 Task: Create a task  Search results not returning expected results , assign it to team member softage.10@softage.net in the project ZephyrTech and update the status of the task to  On Track  , set the priority of the task to Low.
Action: Mouse moved to (51, 53)
Screenshot: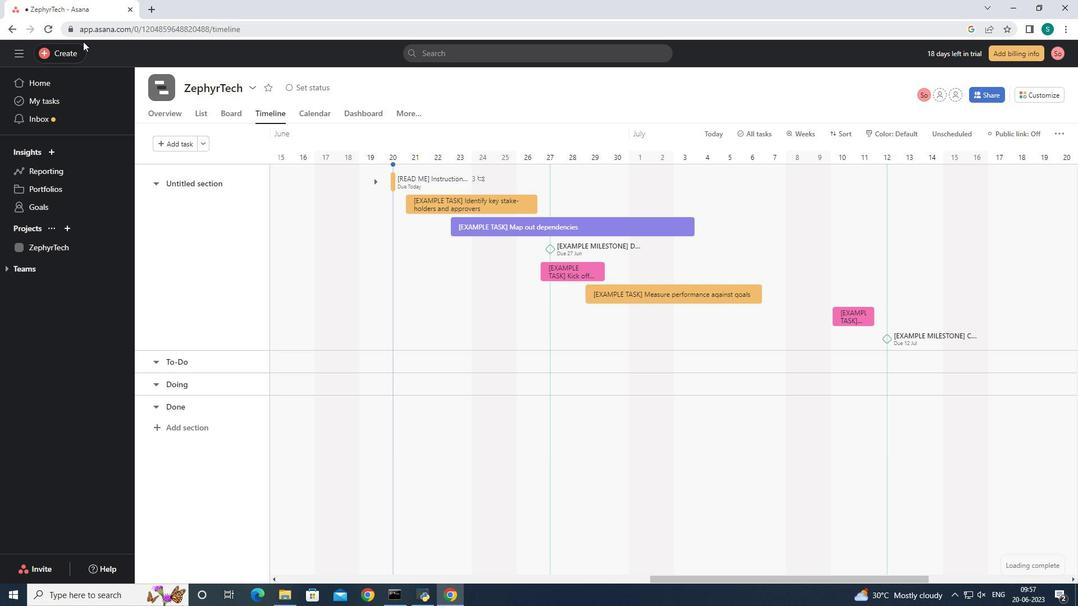 
Action: Mouse pressed left at (51, 53)
Screenshot: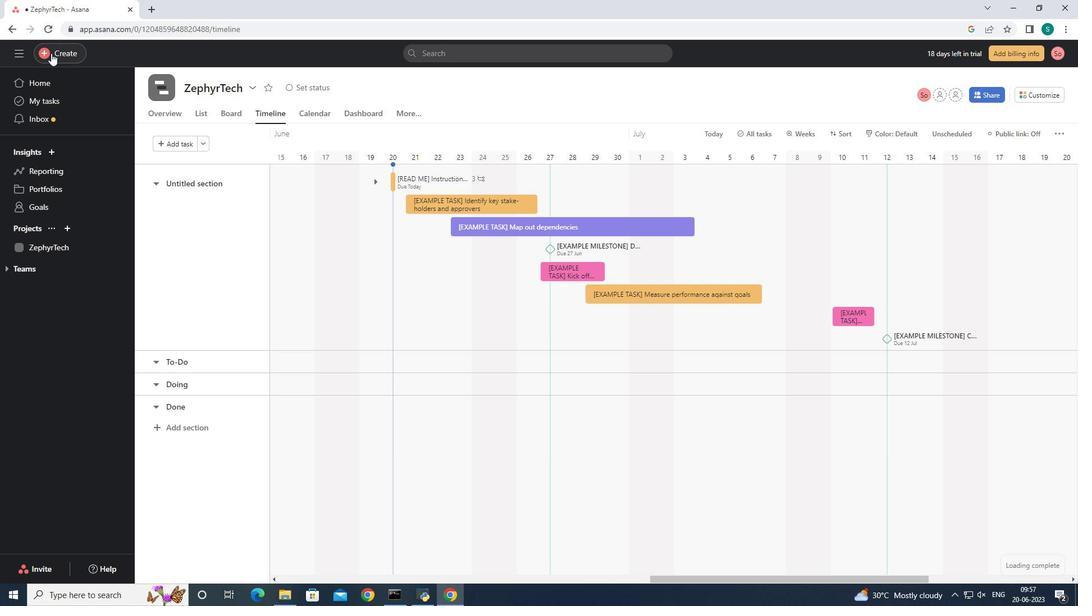 
Action: Mouse moved to (146, 60)
Screenshot: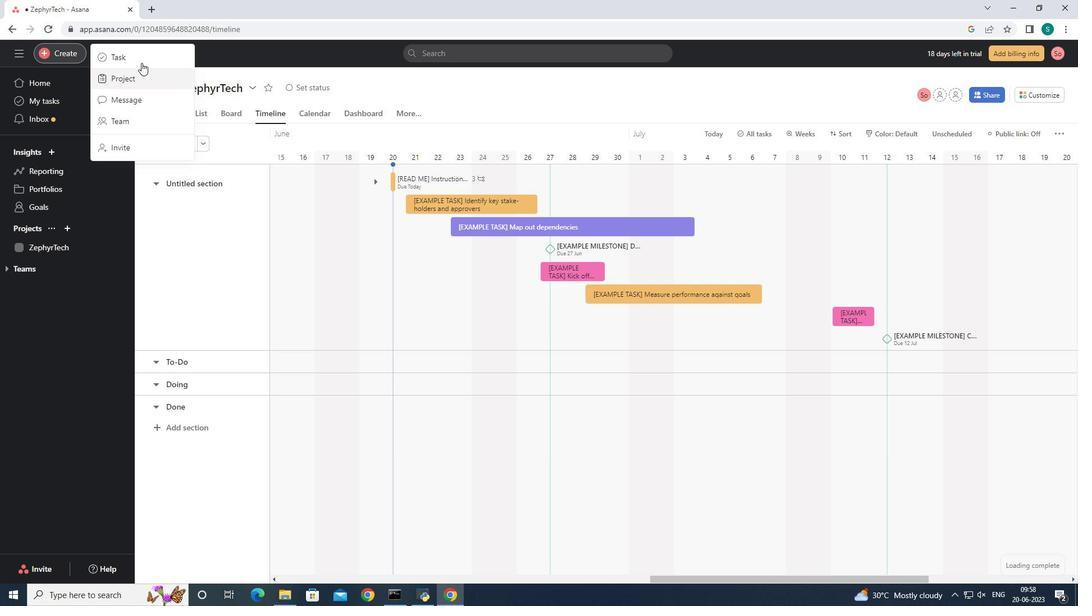 
Action: Mouse pressed left at (146, 60)
Screenshot: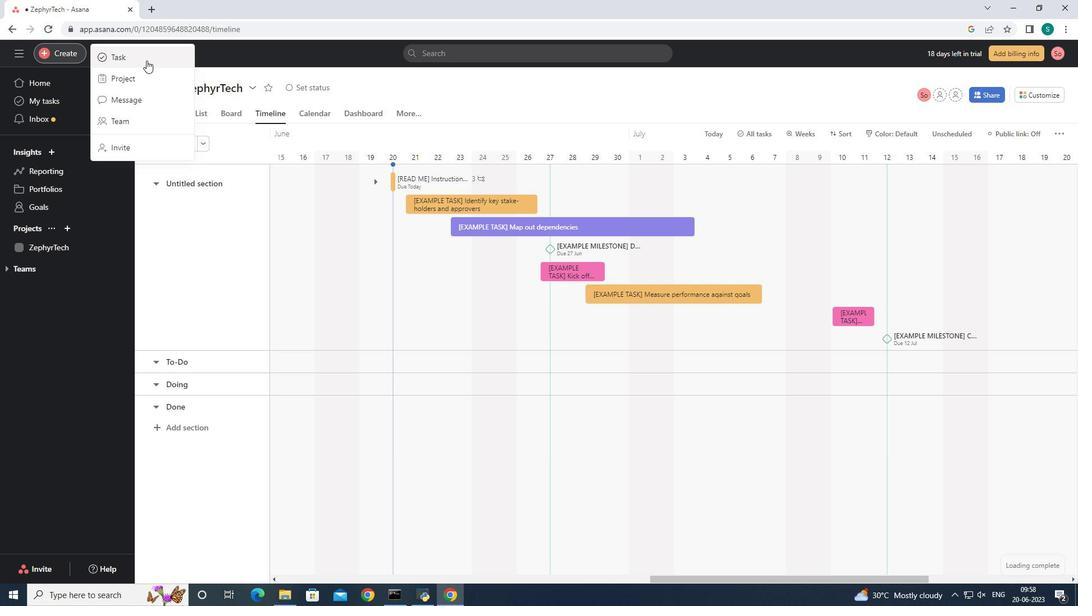 
Action: Mouse moved to (899, 353)
Screenshot: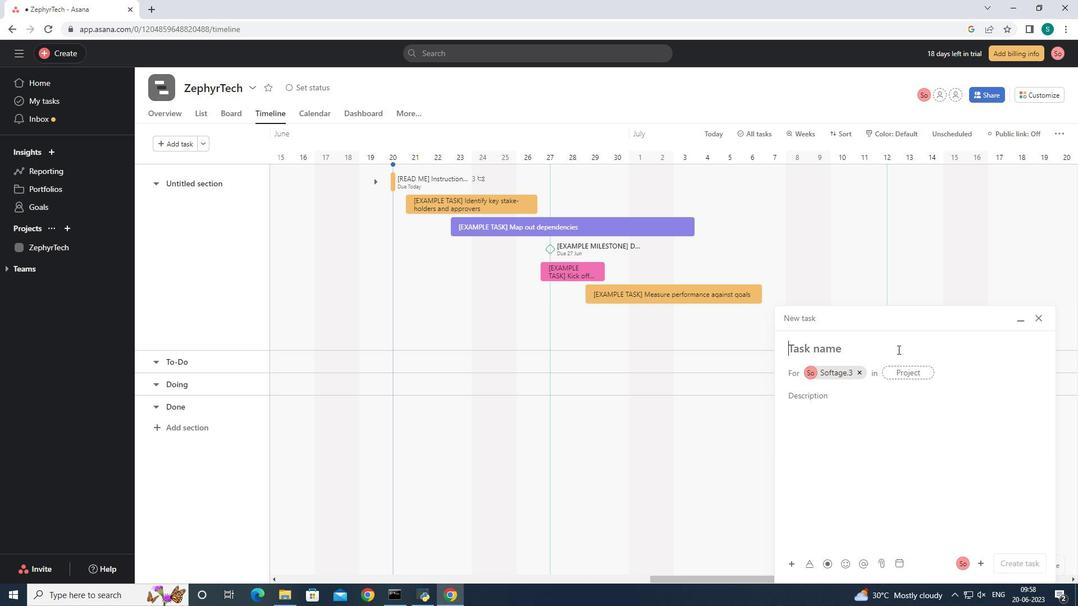 
Action: Key pressed <Key.shift>Sac<Key.backspace><Key.backspace>earch<Key.space>results<Key.space>not<Key.space>returi<Key.backspace>ning<Key.space>expected<Key.space>results,
Screenshot: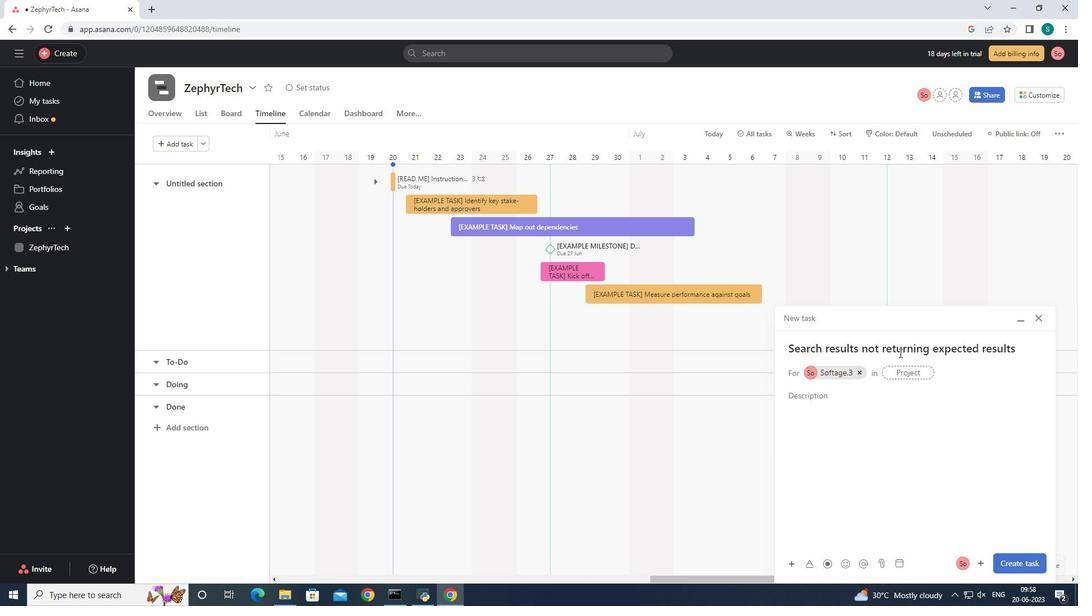 
Action: Mouse moved to (858, 371)
Screenshot: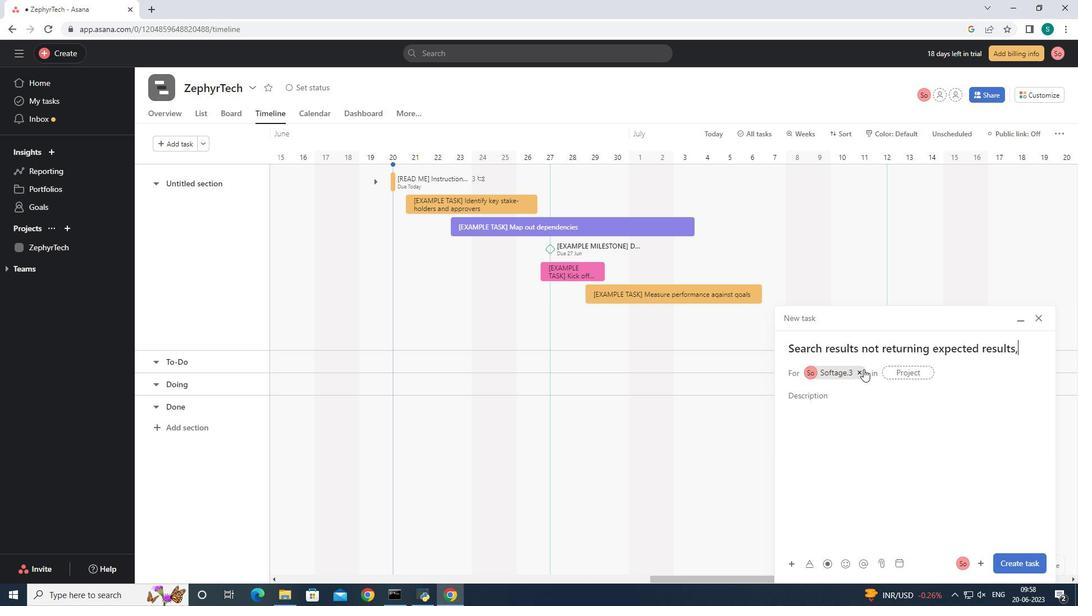 
Action: Mouse pressed left at (858, 371)
Screenshot: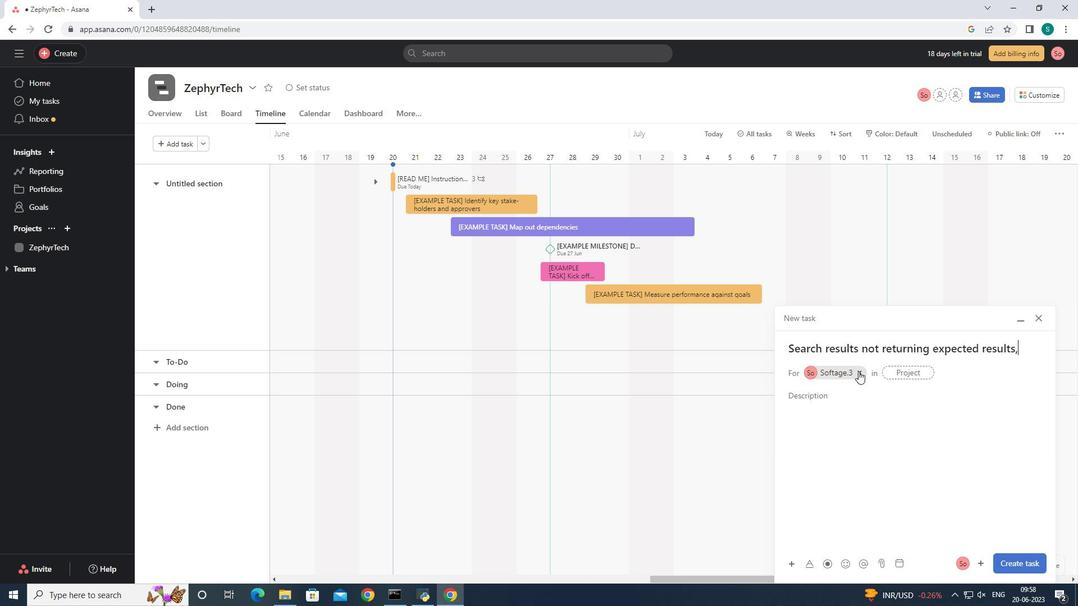 
Action: Mouse moved to (846, 375)
Screenshot: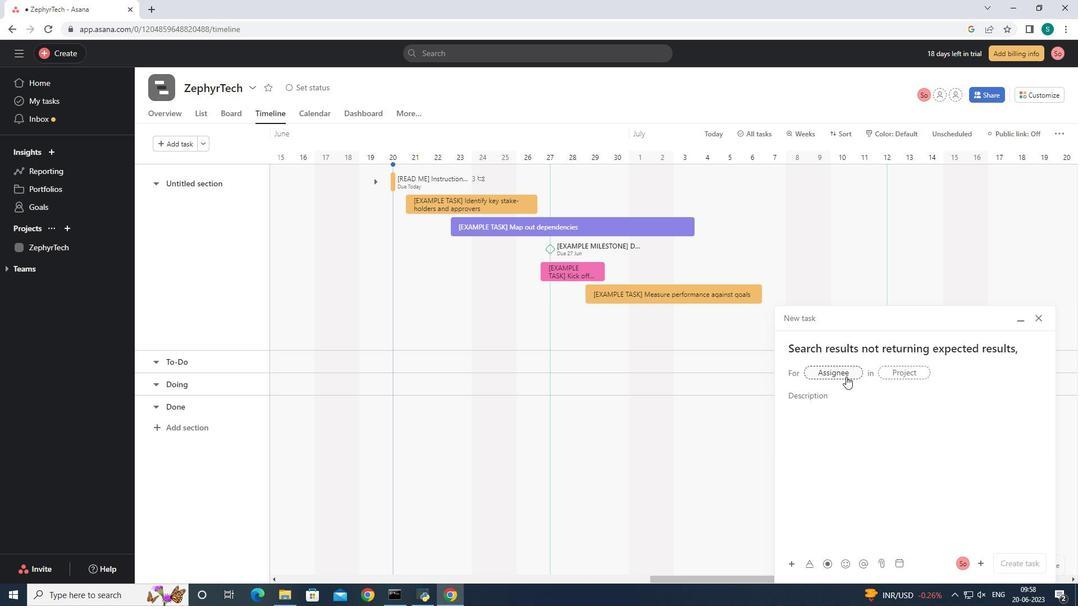 
Action: Mouse pressed left at (846, 375)
Screenshot: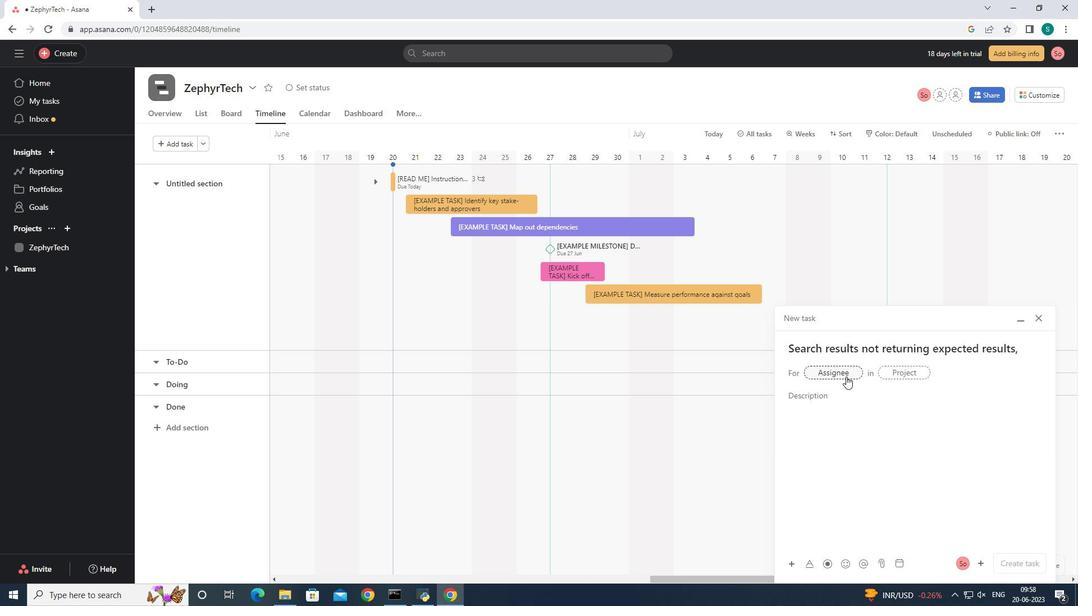 
Action: Mouse moved to (868, 424)
Screenshot: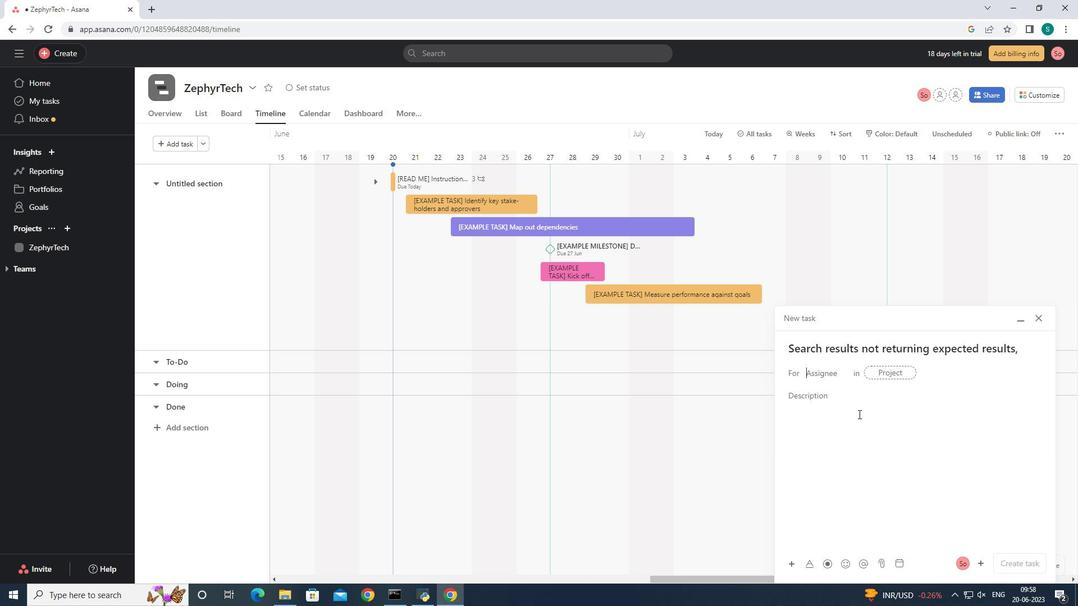 
Action: Key pressed <Key.shift>Softage.10
Screenshot: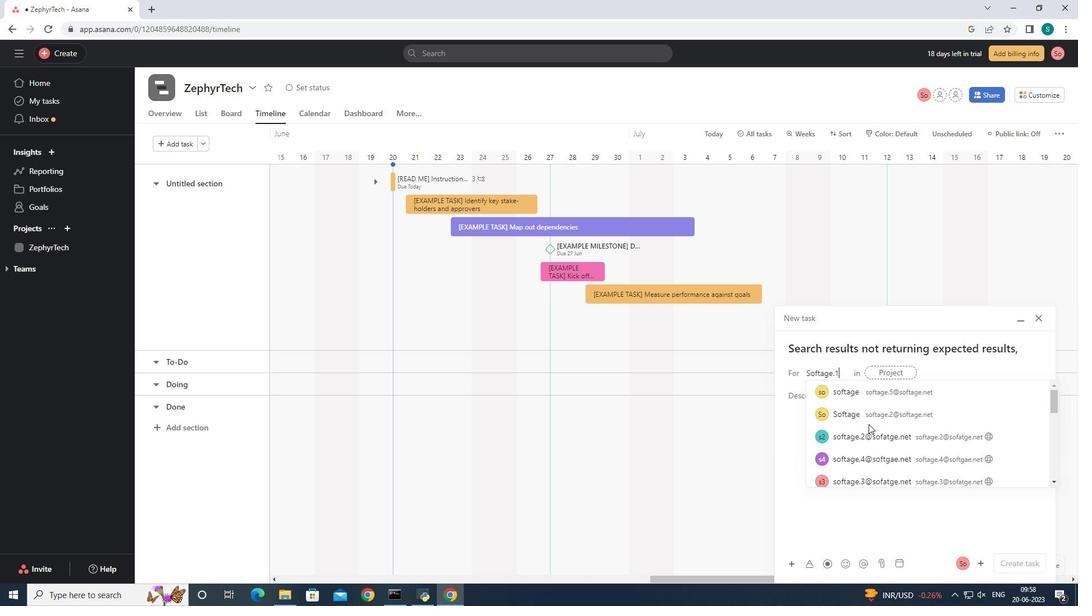 
Action: Mouse moved to (897, 390)
Screenshot: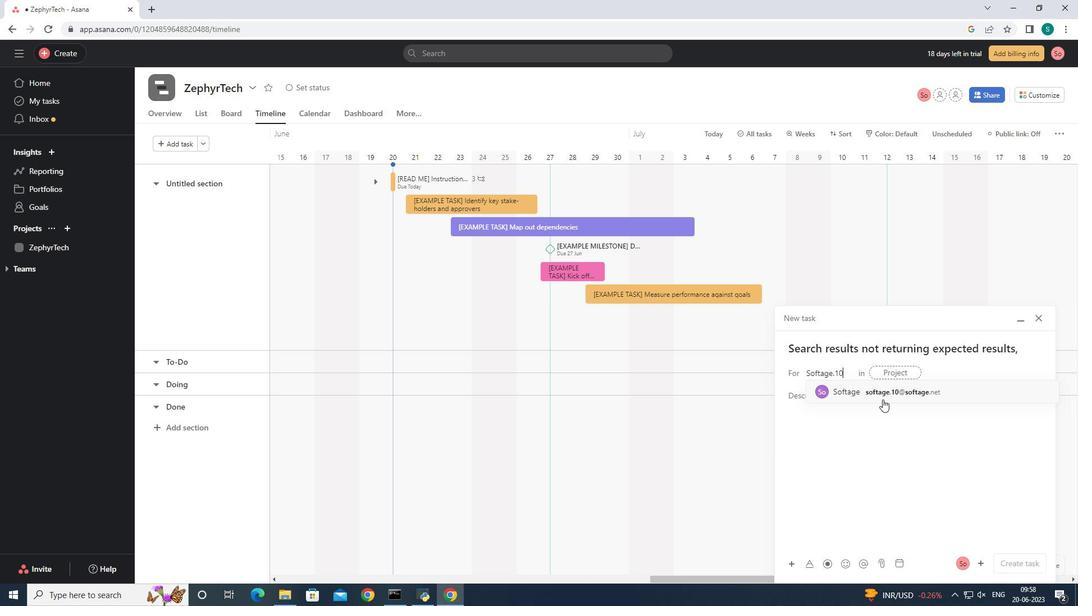 
Action: Mouse pressed left at (897, 390)
Screenshot: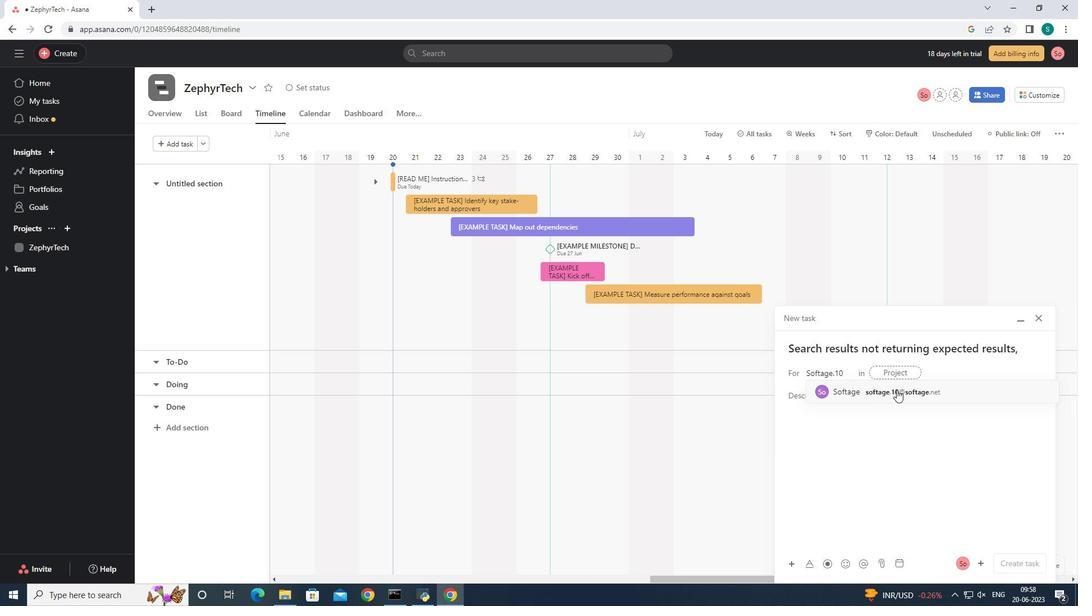 
Action: Mouse moved to (870, 383)
Screenshot: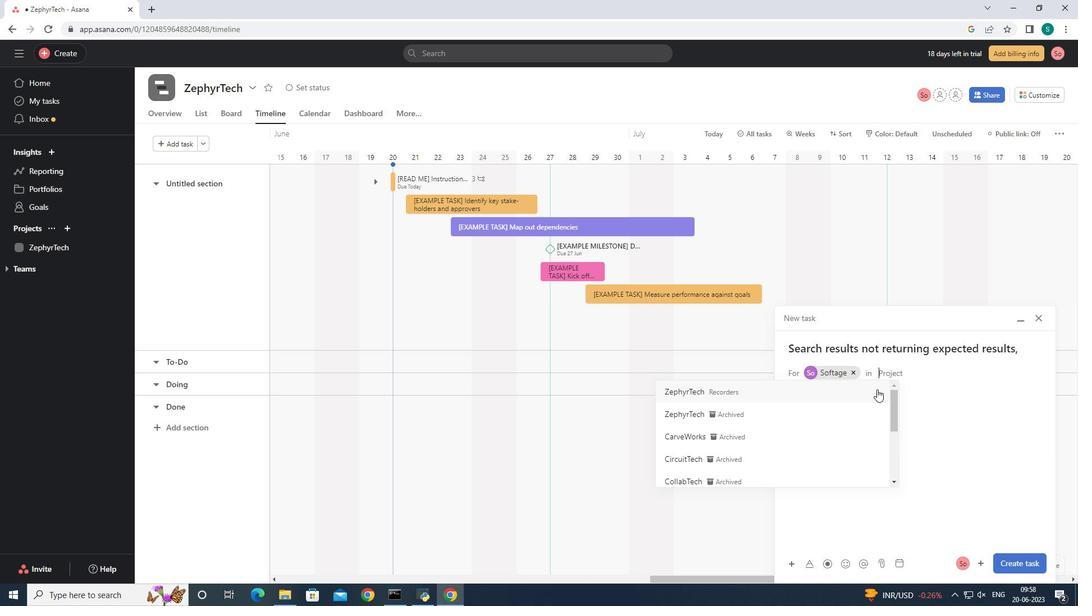 
Action: Mouse pressed left at (870, 383)
Screenshot: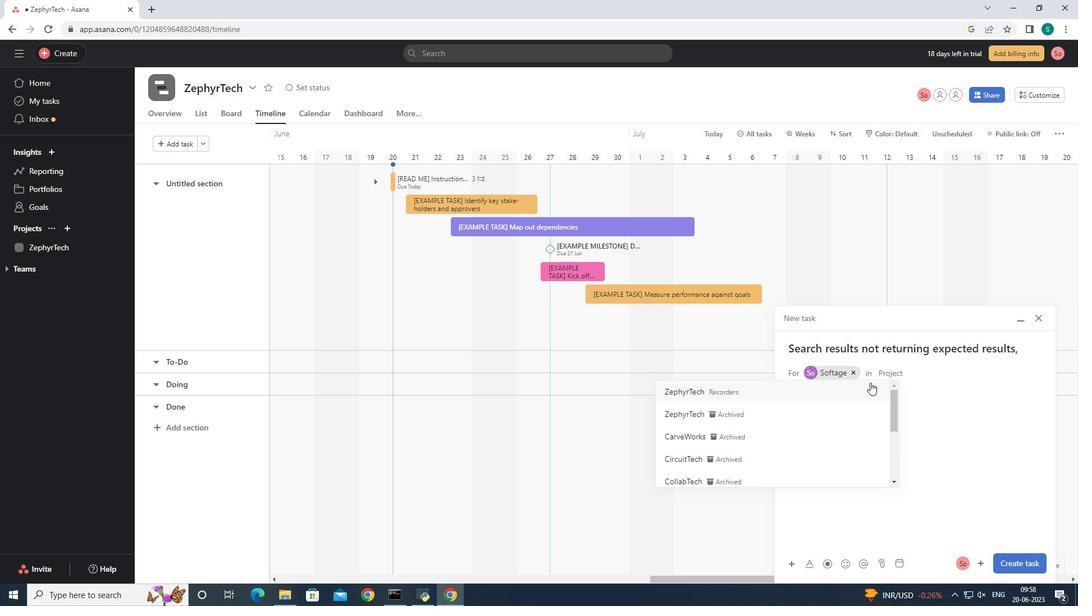 
Action: Mouse moved to (826, 451)
Screenshot: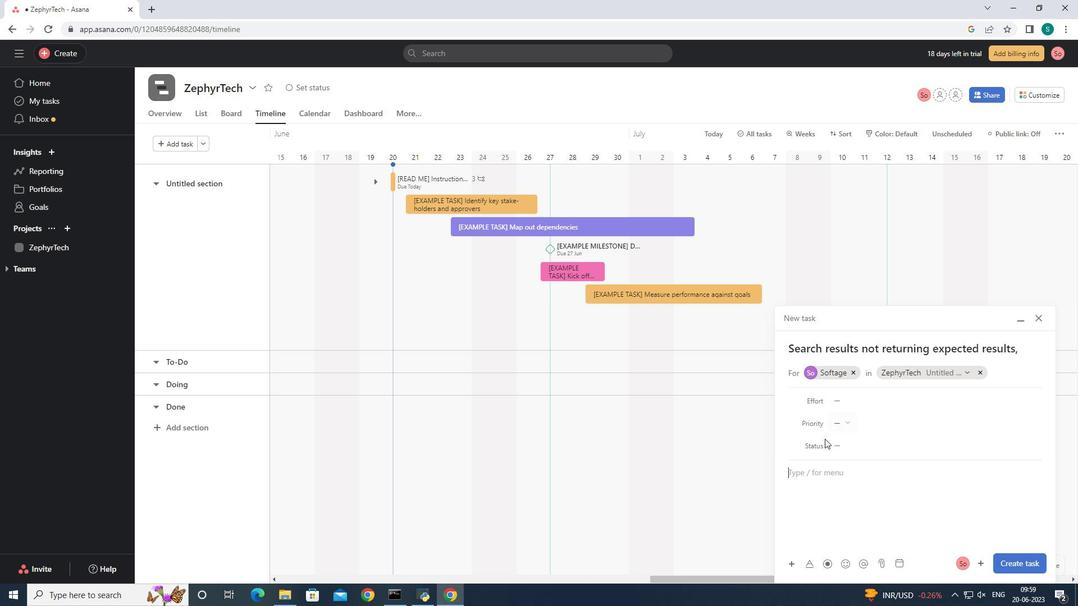 
Action: Mouse pressed left at (826, 451)
Screenshot: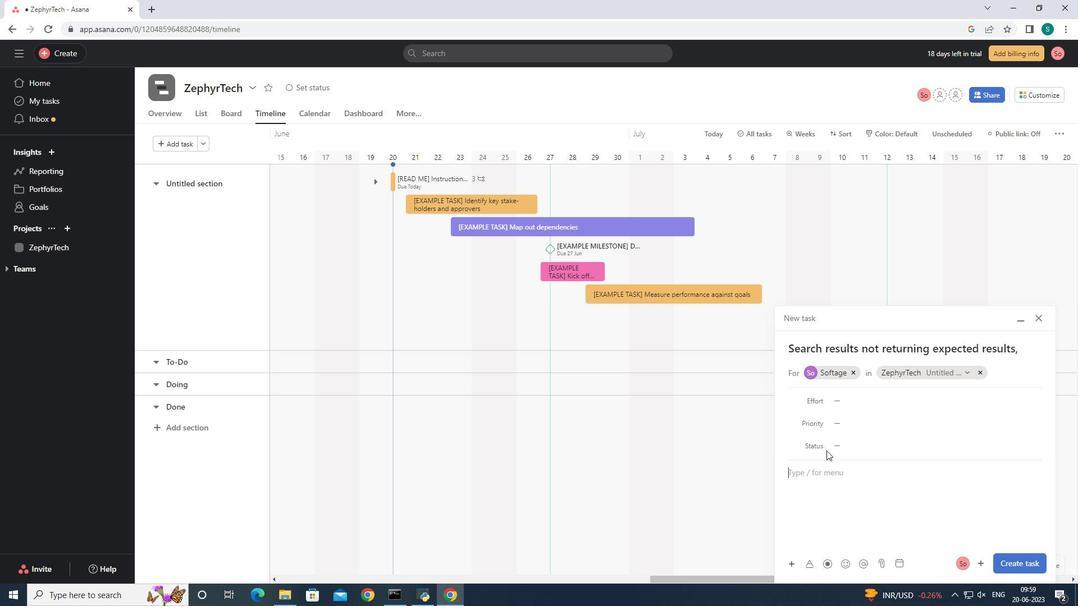 
Action: Mouse moved to (829, 449)
Screenshot: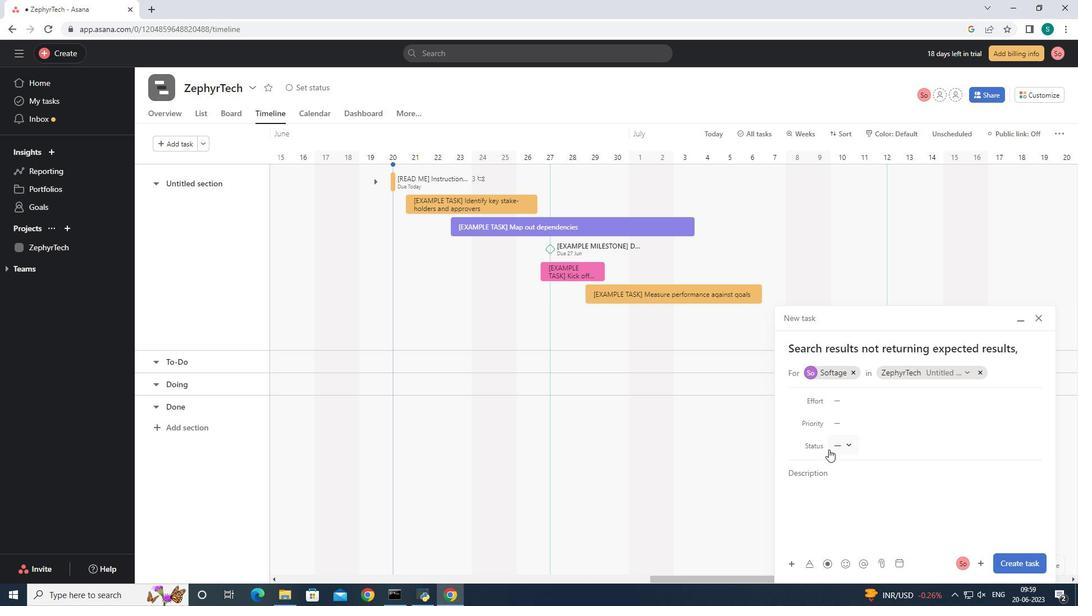 
Action: Mouse pressed left at (829, 449)
Screenshot: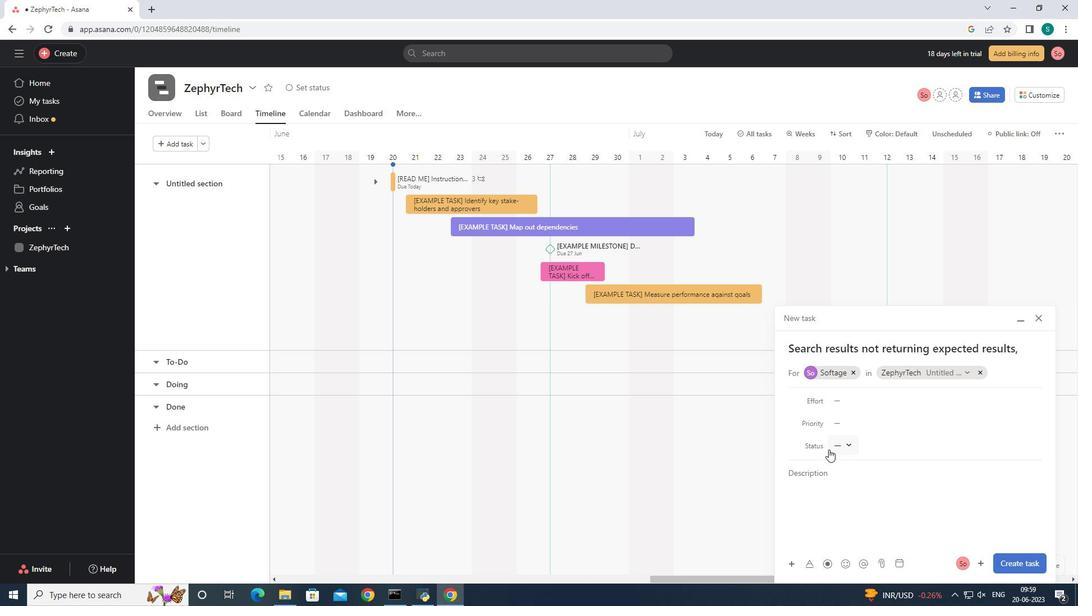 
Action: Mouse moved to (890, 487)
Screenshot: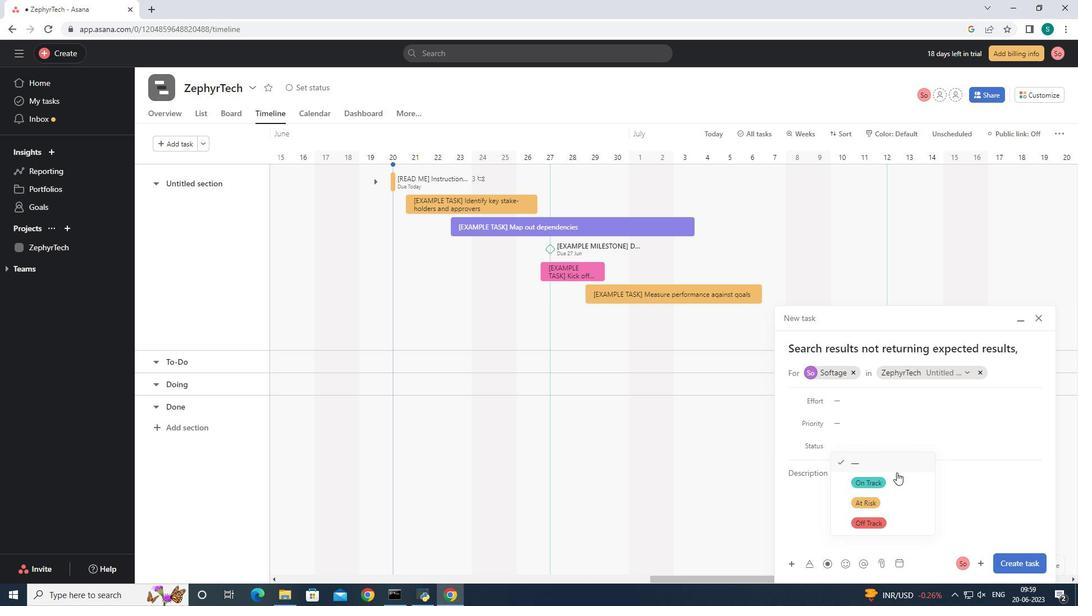 
Action: Mouse pressed left at (890, 487)
Screenshot: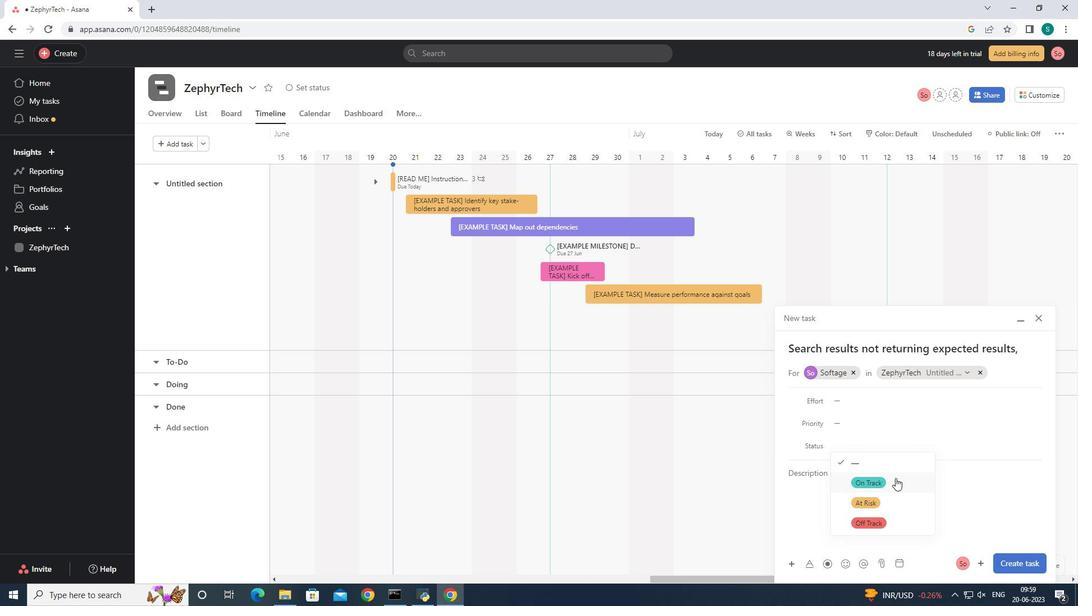 
Action: Mouse moved to (845, 421)
Screenshot: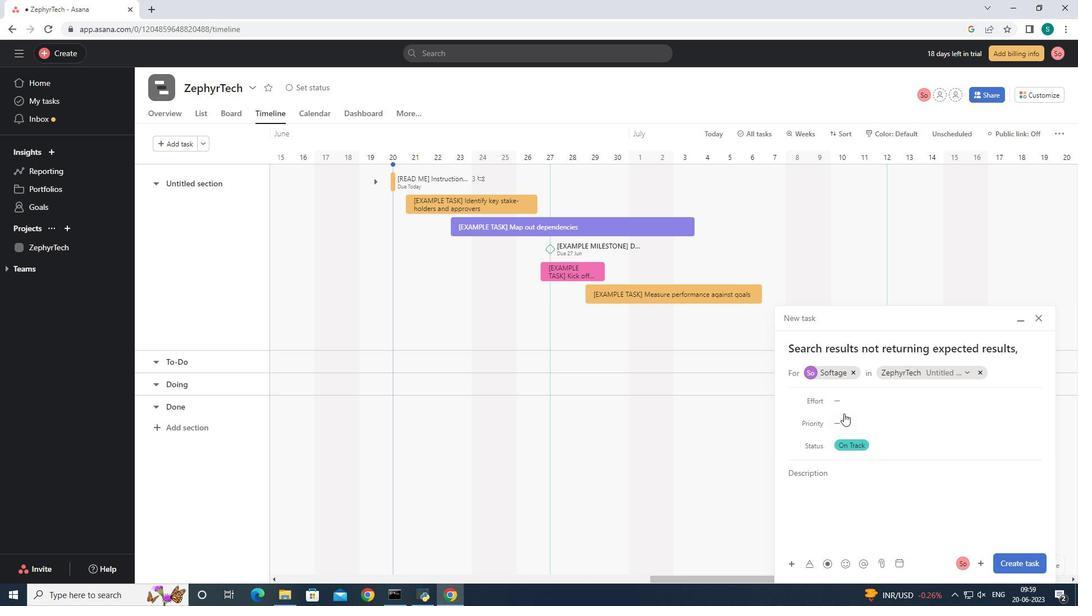 
Action: Mouse pressed left at (845, 421)
Screenshot: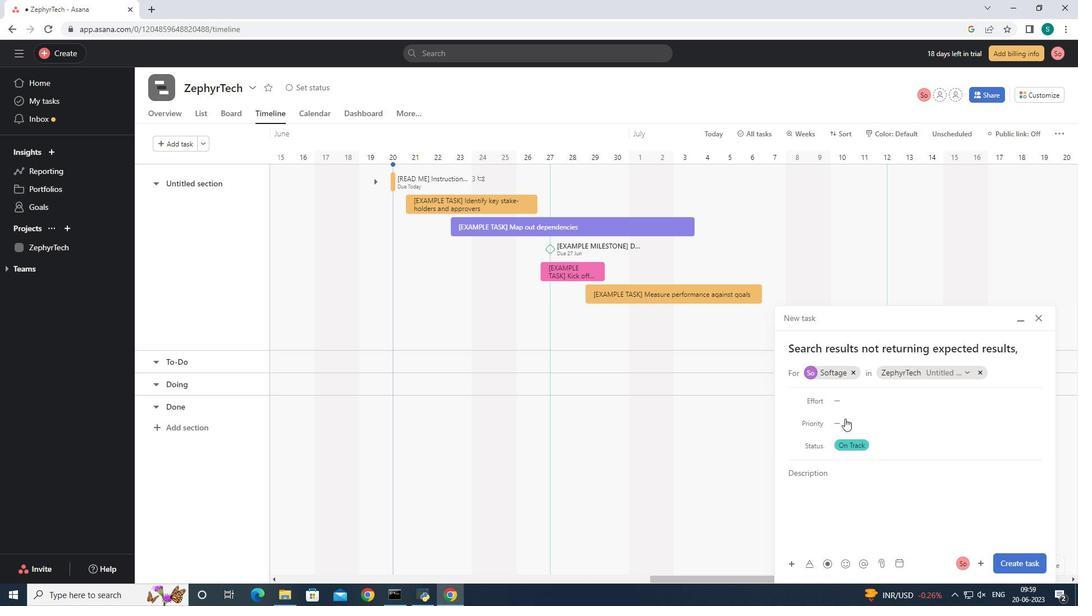 
Action: Mouse moved to (885, 496)
Screenshot: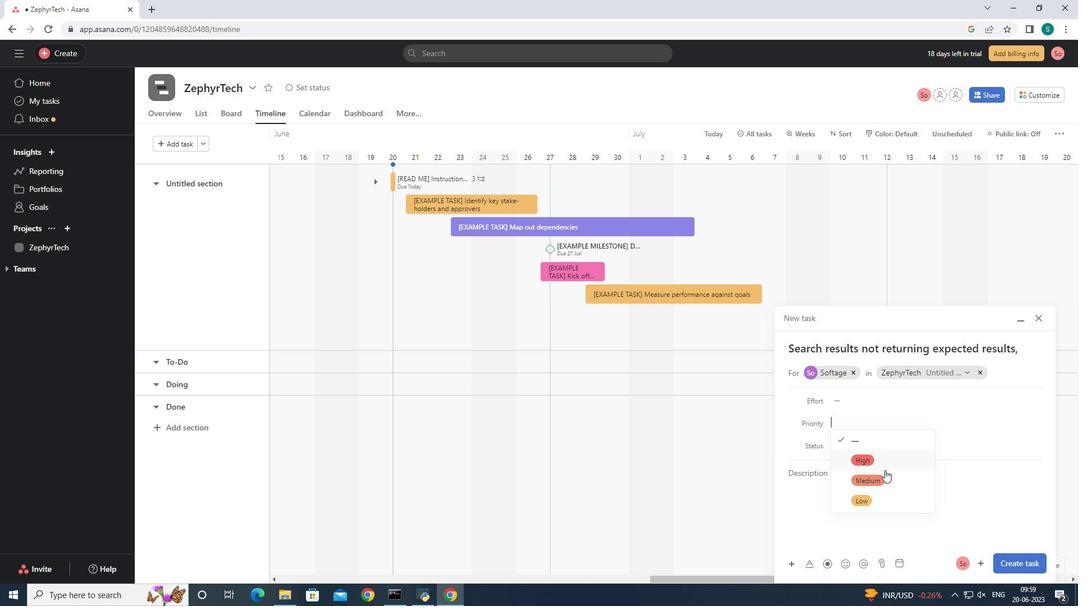 
Action: Mouse pressed left at (885, 496)
Screenshot: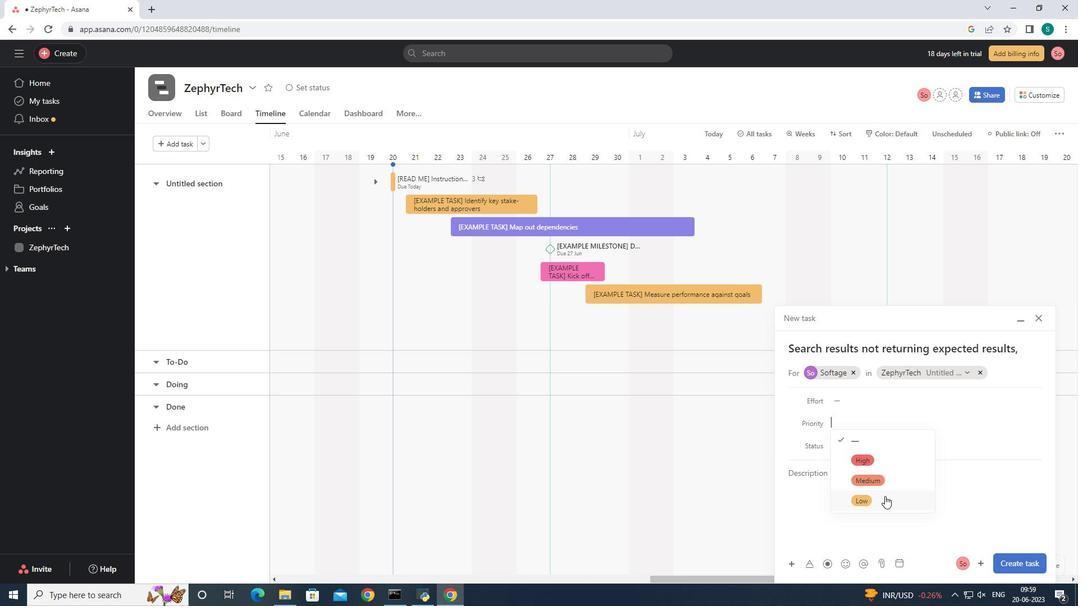 
Action: Mouse moved to (853, 399)
Screenshot: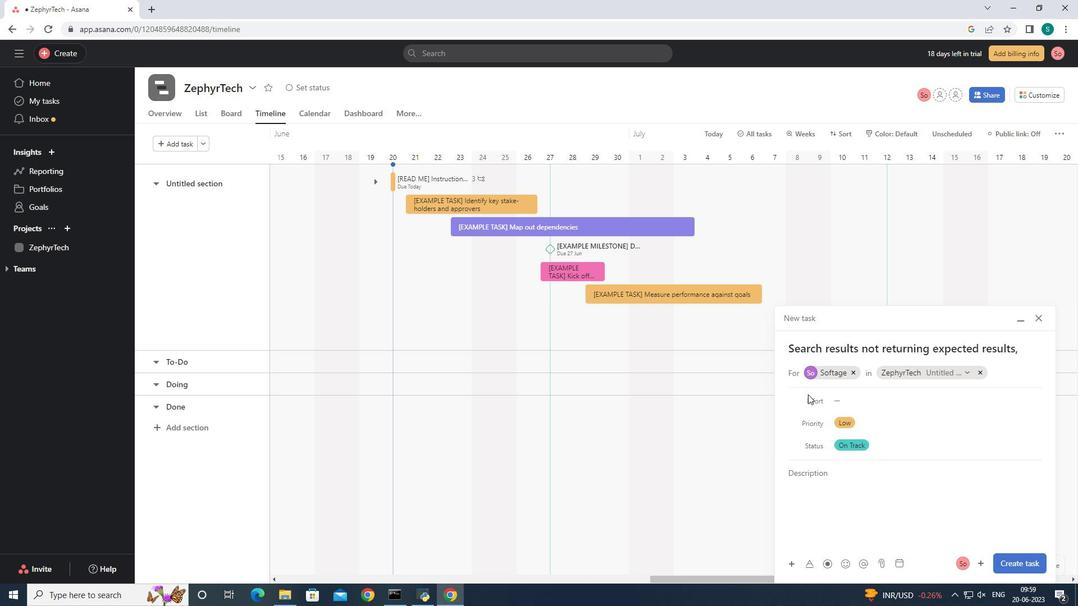 
Action: Mouse pressed left at (853, 399)
Screenshot: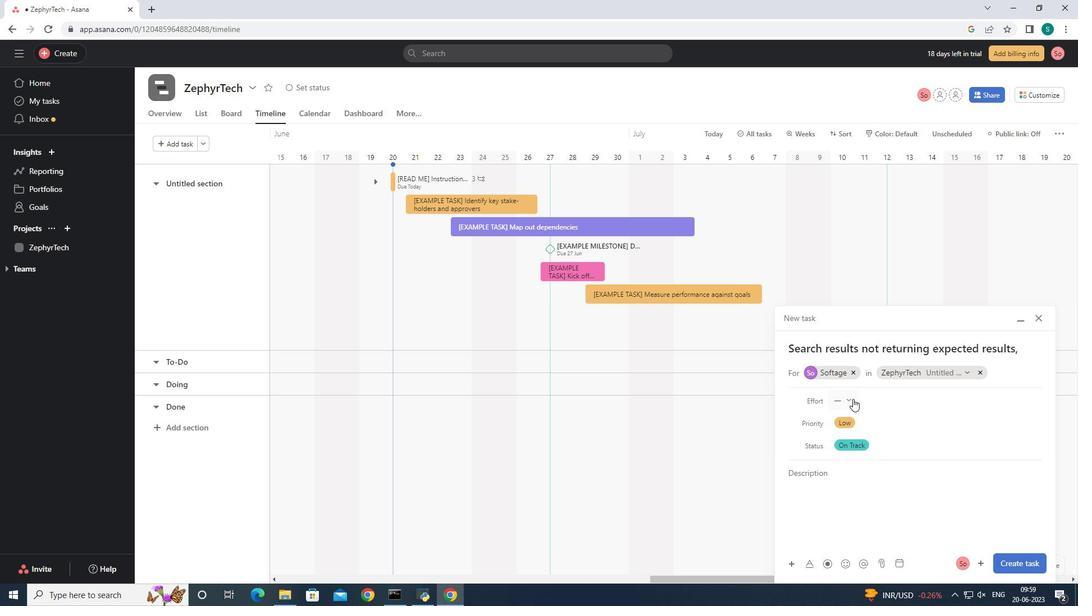 
Action: Mouse moved to (949, 422)
Screenshot: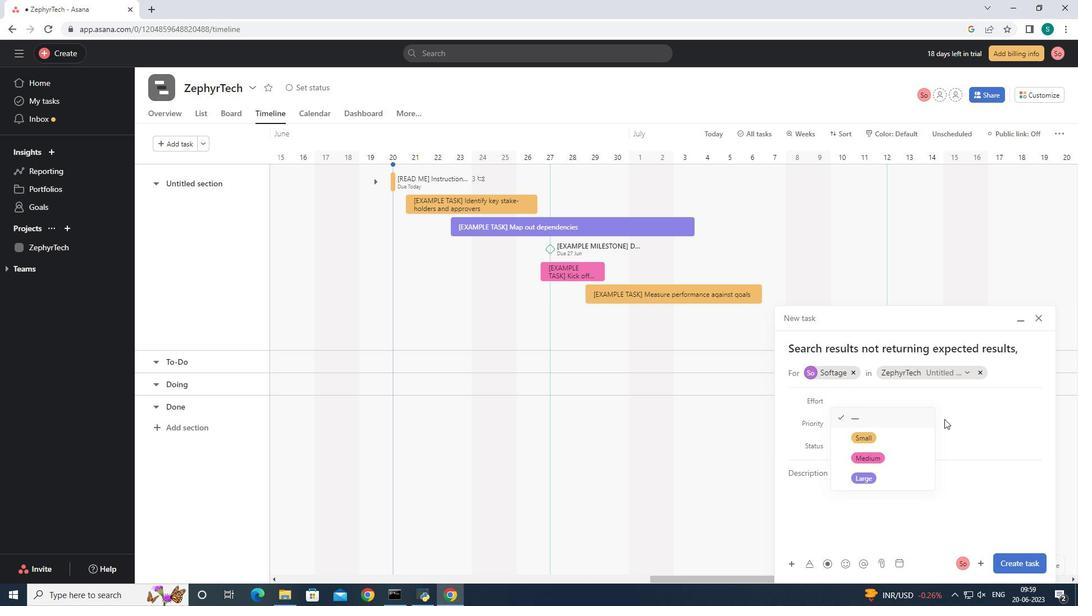 
Action: Mouse pressed left at (949, 422)
Screenshot: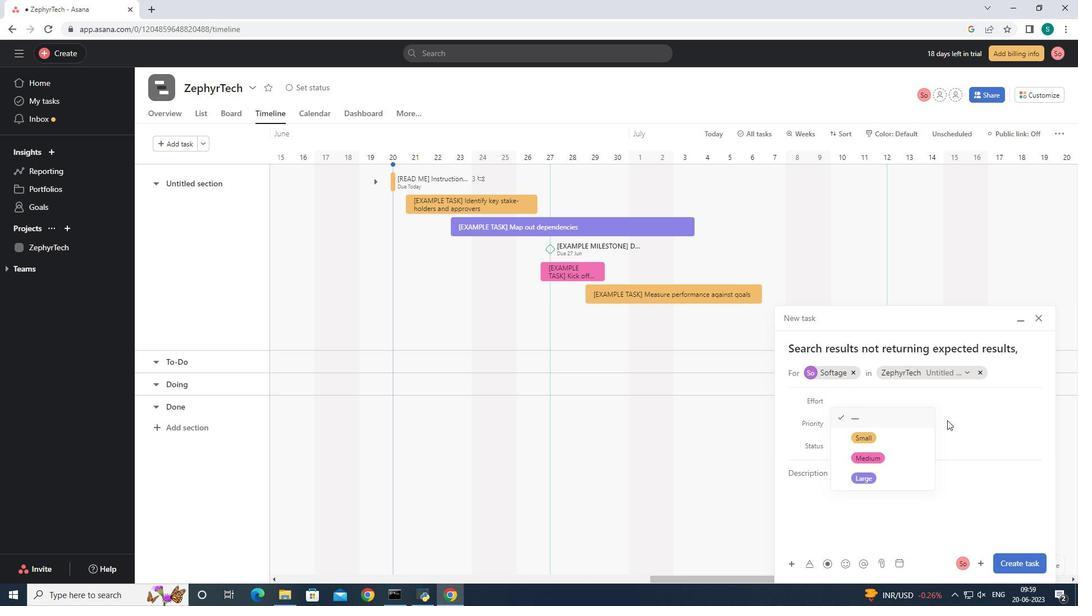 
Action: Mouse moved to (964, 561)
Screenshot: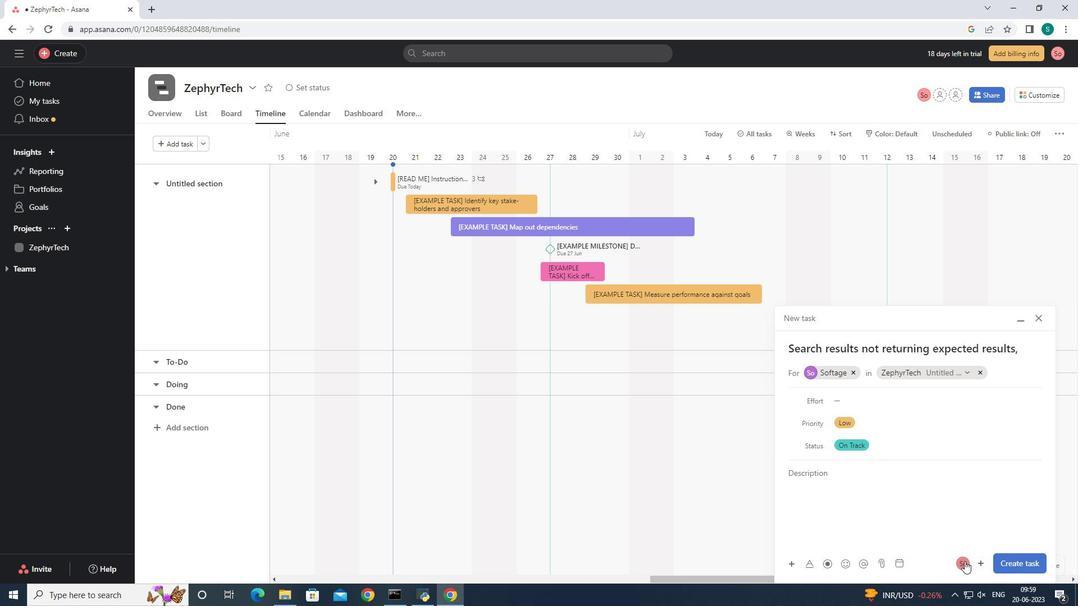 
Action: Mouse pressed left at (964, 561)
Screenshot: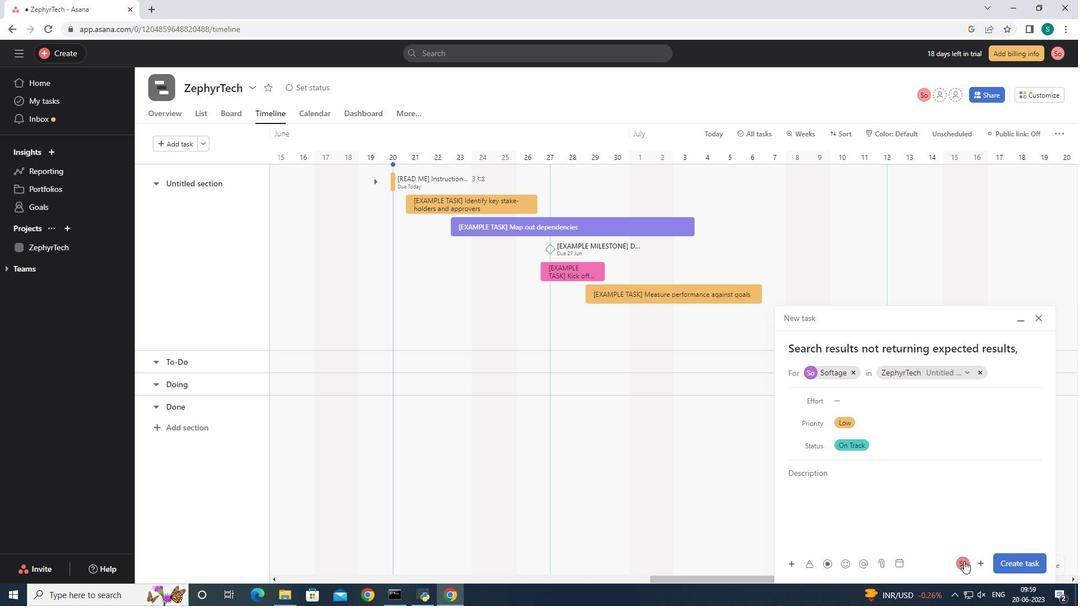 
Action: Mouse moved to (886, 561)
Screenshot: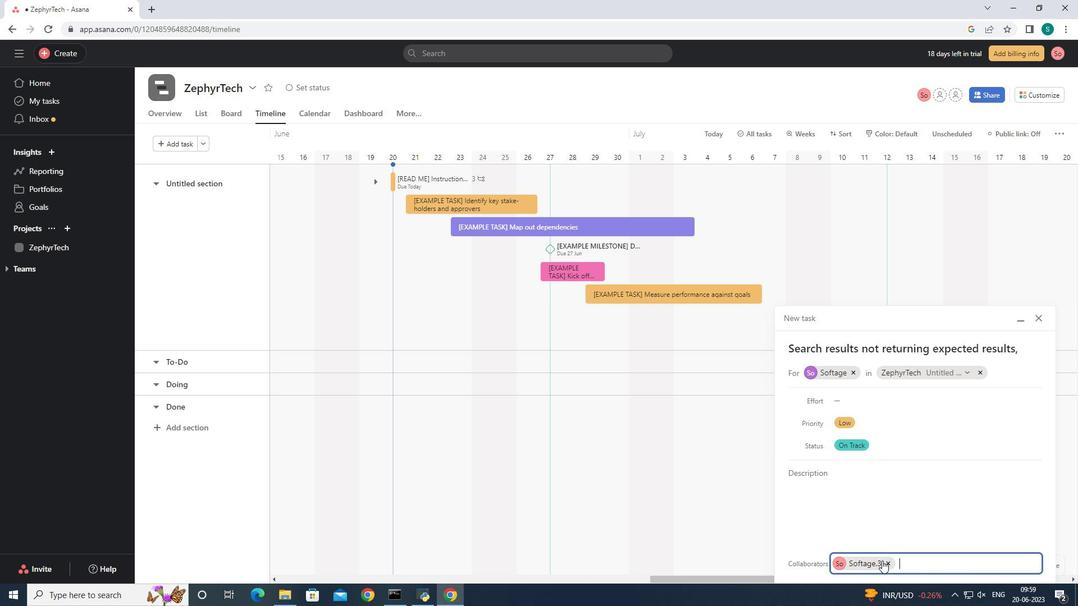 
Action: Mouse pressed left at (886, 561)
Screenshot: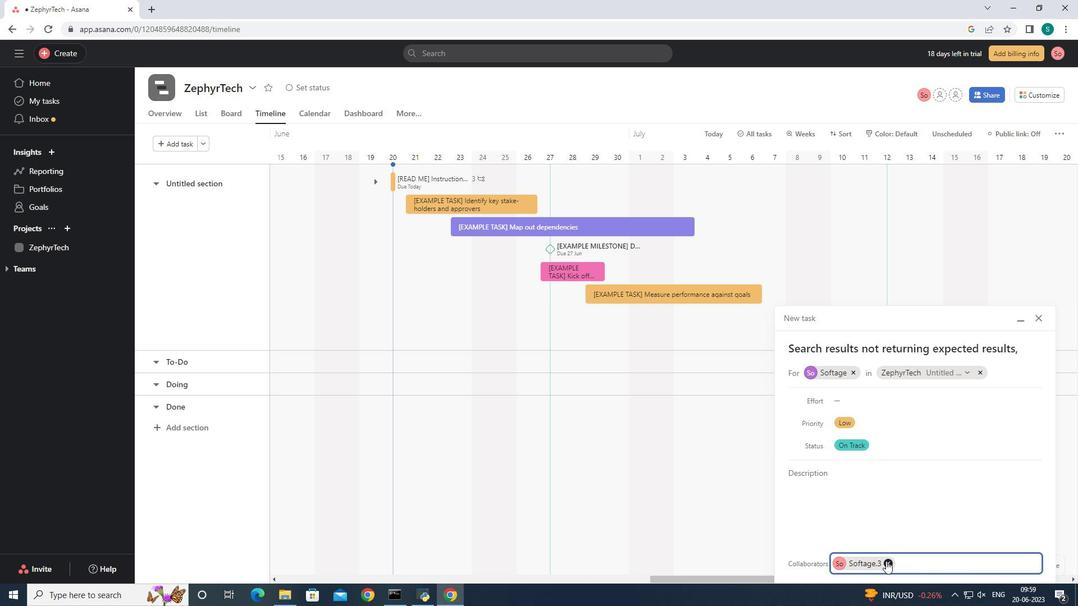 
Action: Mouse moved to (1009, 497)
Screenshot: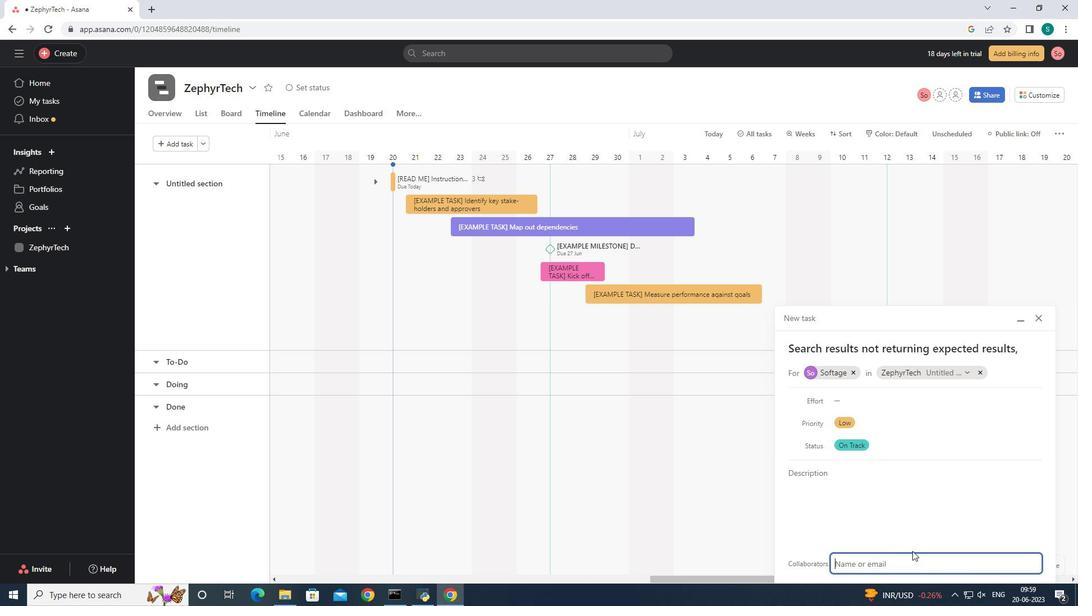 
Action: Mouse pressed left at (1009, 497)
Screenshot: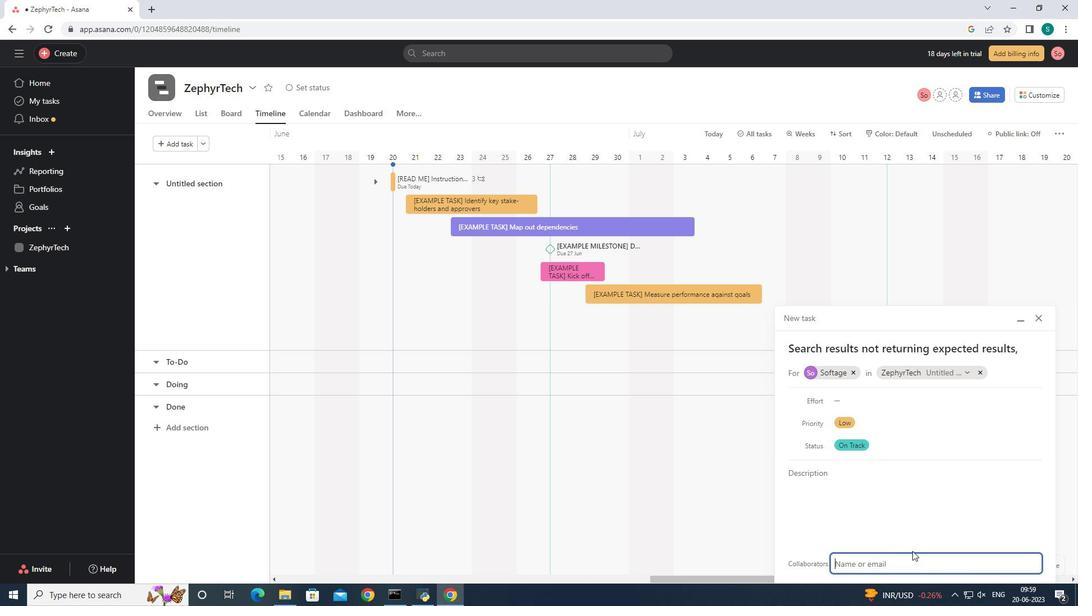 
Action: Mouse moved to (1027, 563)
Screenshot: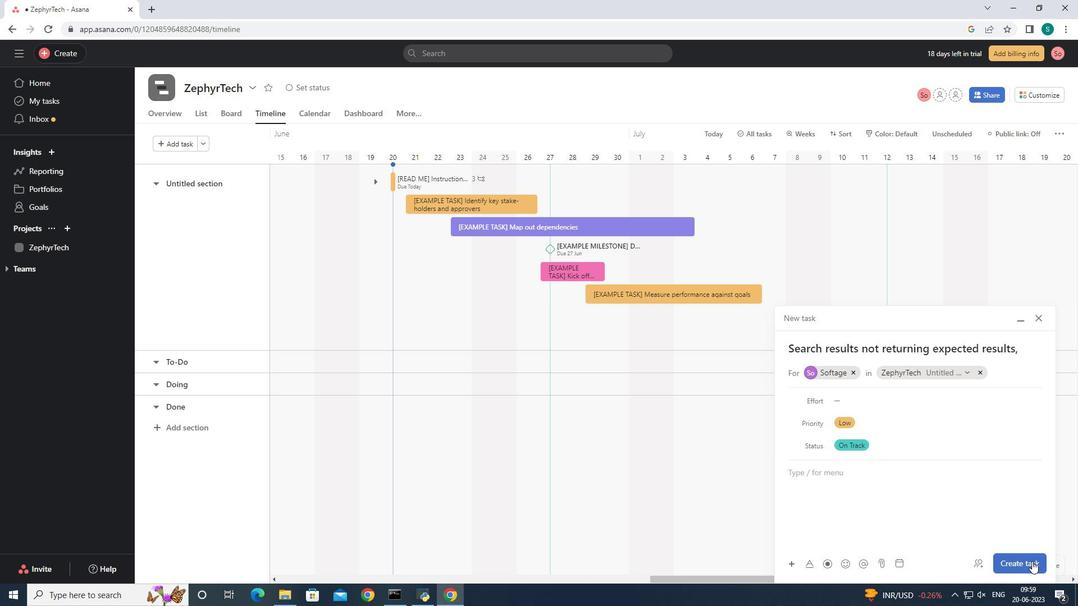 
Action: Mouse pressed left at (1027, 563)
Screenshot: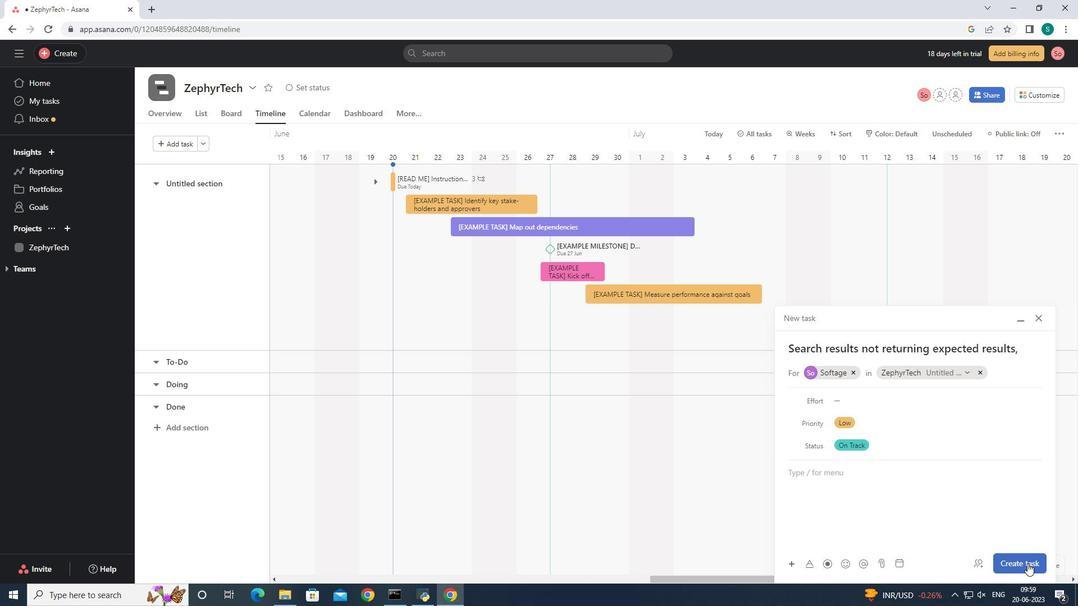 
Action: Mouse moved to (194, 116)
Screenshot: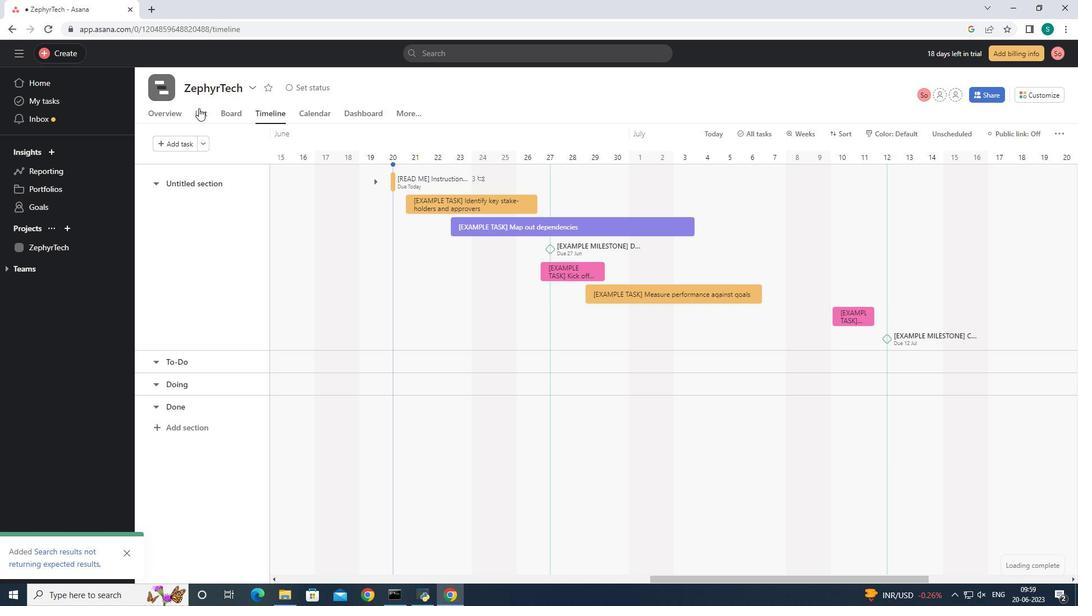 
Action: Mouse pressed left at (194, 116)
Screenshot: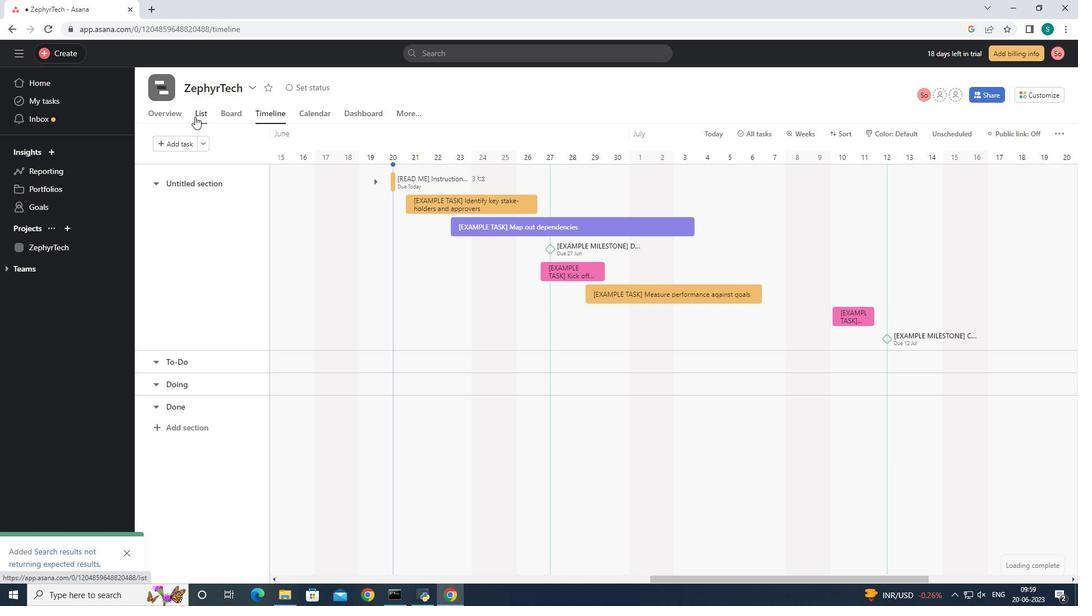 
Action: Mouse moved to (268, 111)
Screenshot: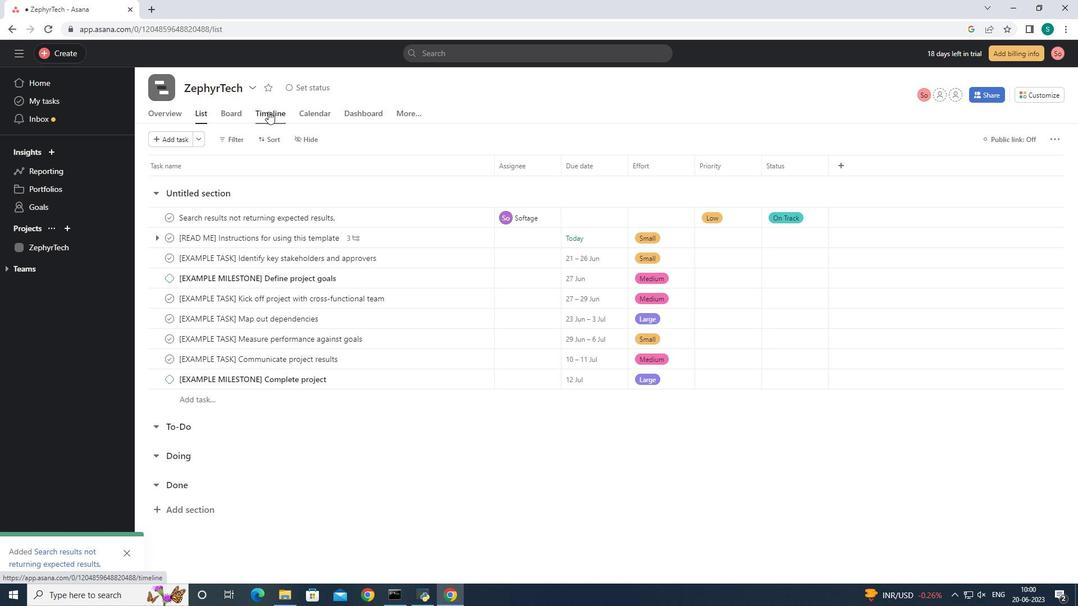 
Action: Mouse pressed left at (268, 111)
Screenshot: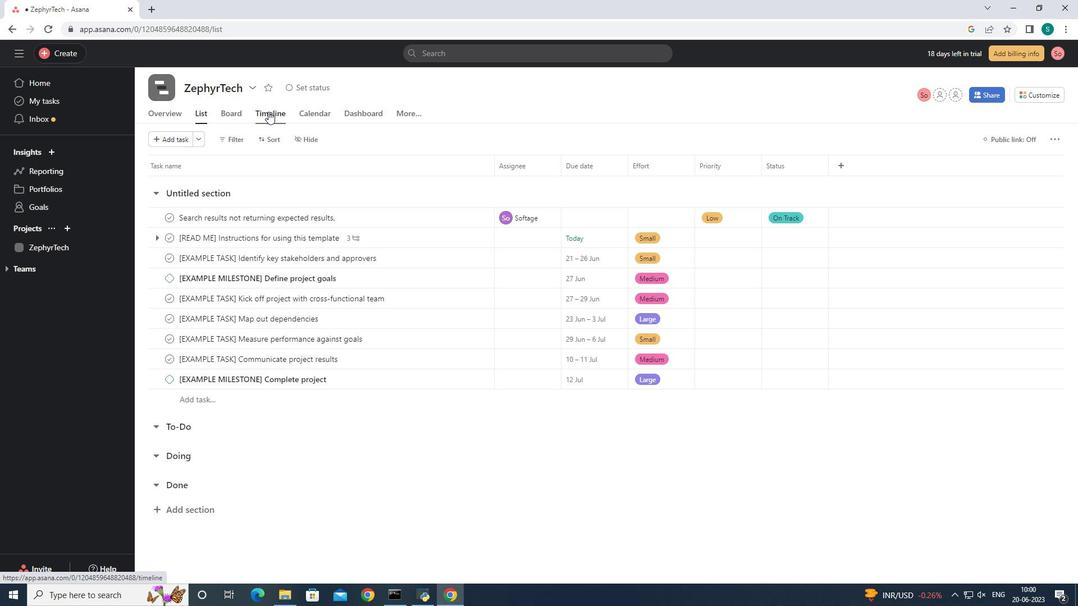 
Action: Mouse moved to (890, 336)
Screenshot: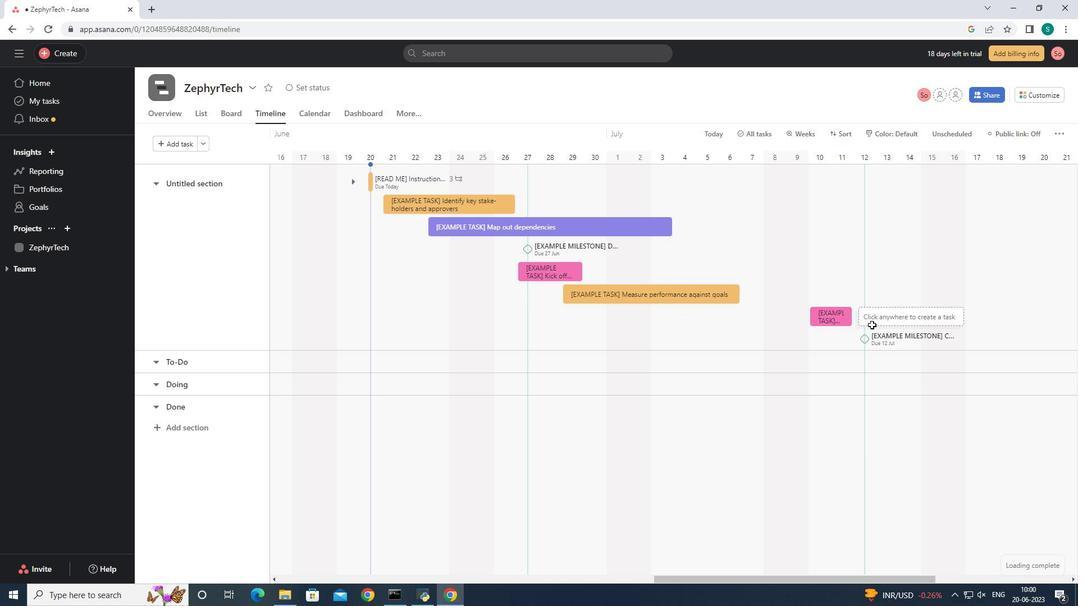 
Action: Mouse scrolled (890, 335) with delta (0, 0)
Screenshot: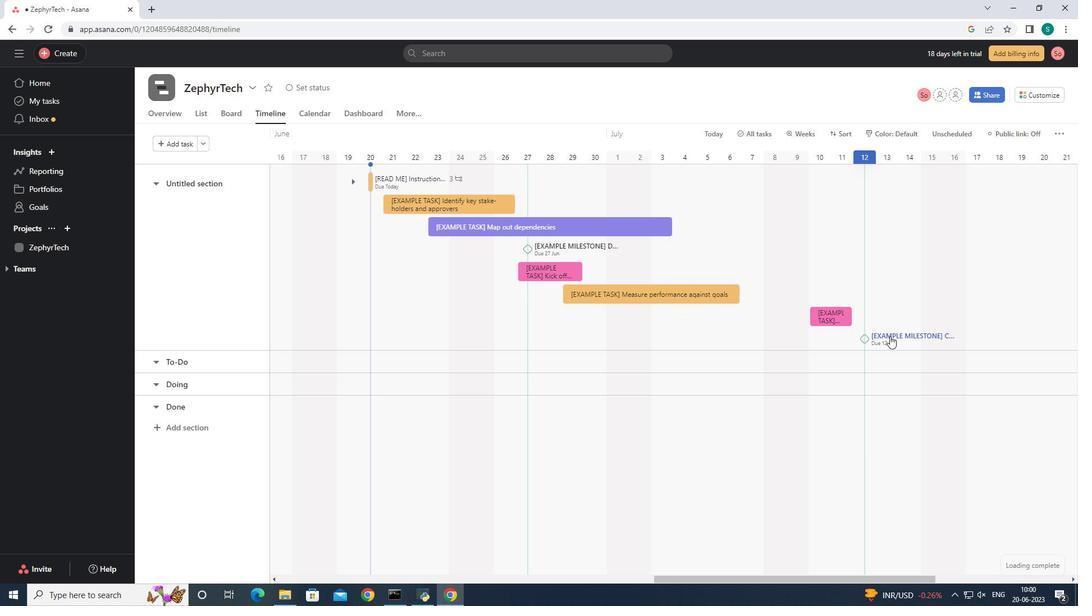 
Action: Mouse scrolled (890, 335) with delta (0, 0)
Screenshot: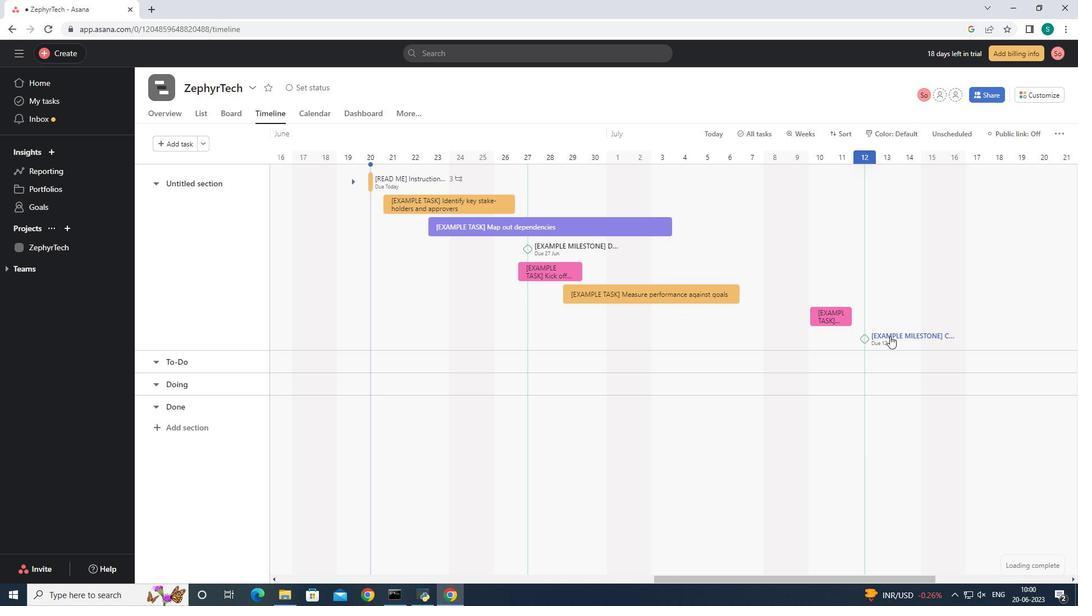 
Action: Mouse scrolled (890, 335) with delta (0, 0)
Screenshot: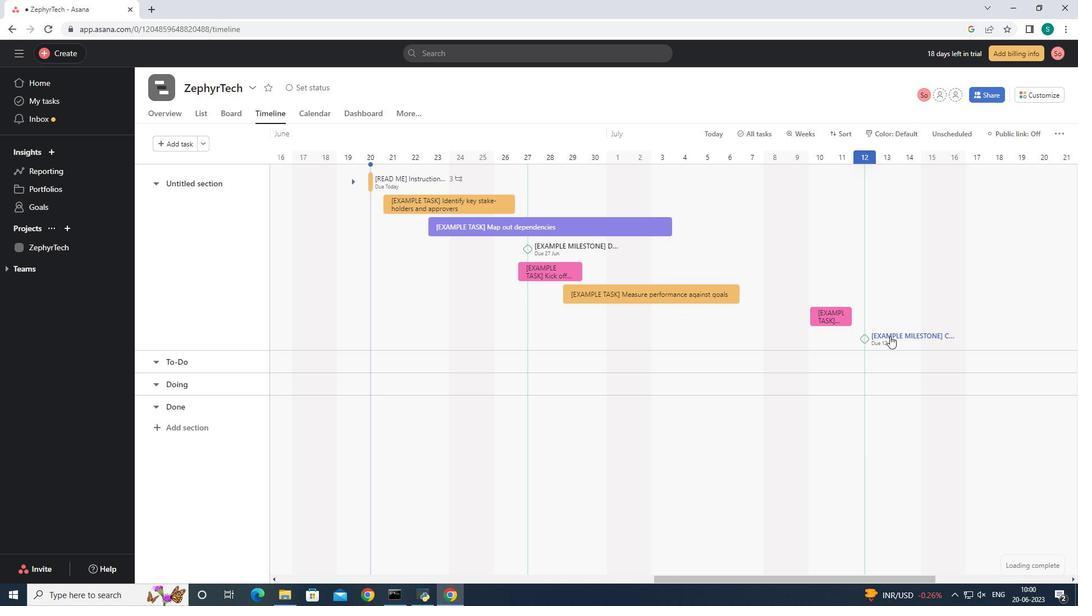 
Action: Mouse scrolled (890, 335) with delta (0, 0)
Screenshot: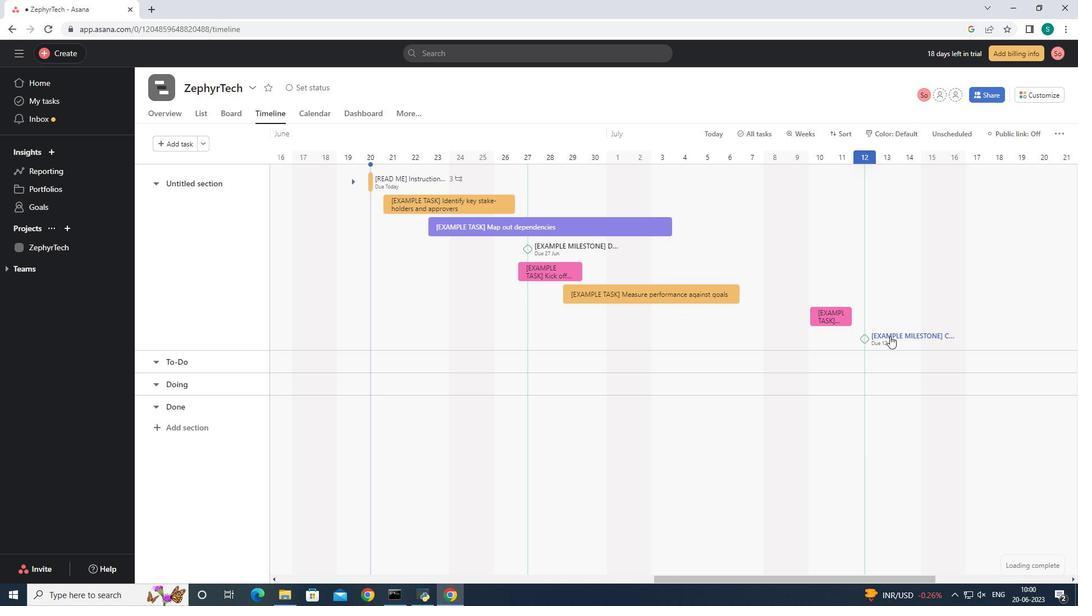 
Action: Mouse scrolled (890, 335) with delta (0, 0)
Screenshot: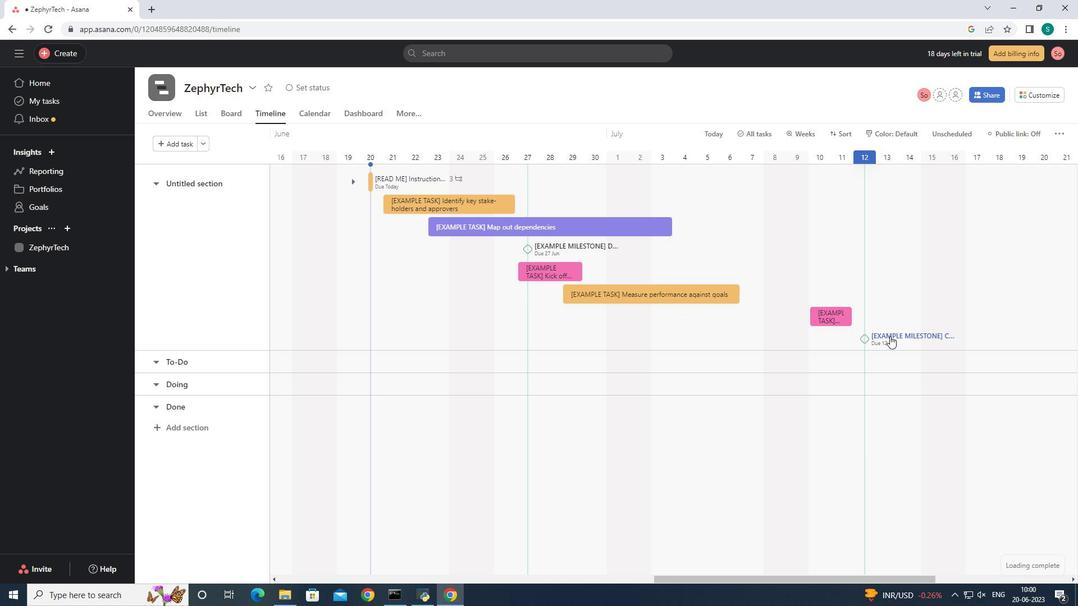 
Action: Mouse scrolled (890, 335) with delta (0, 0)
Screenshot: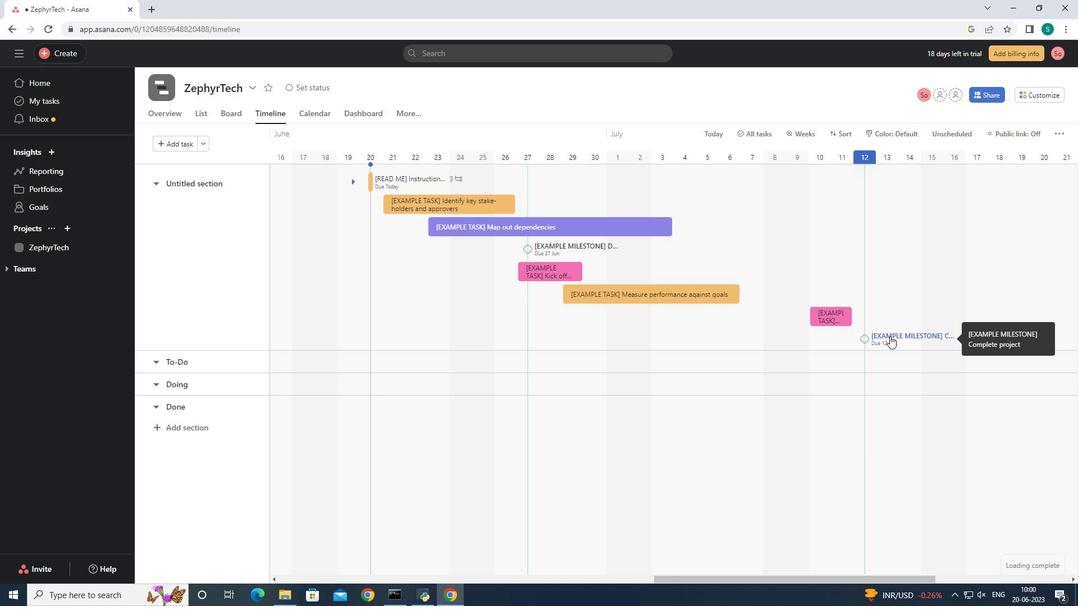 
Action: Mouse scrolled (890, 335) with delta (0, 0)
Screenshot: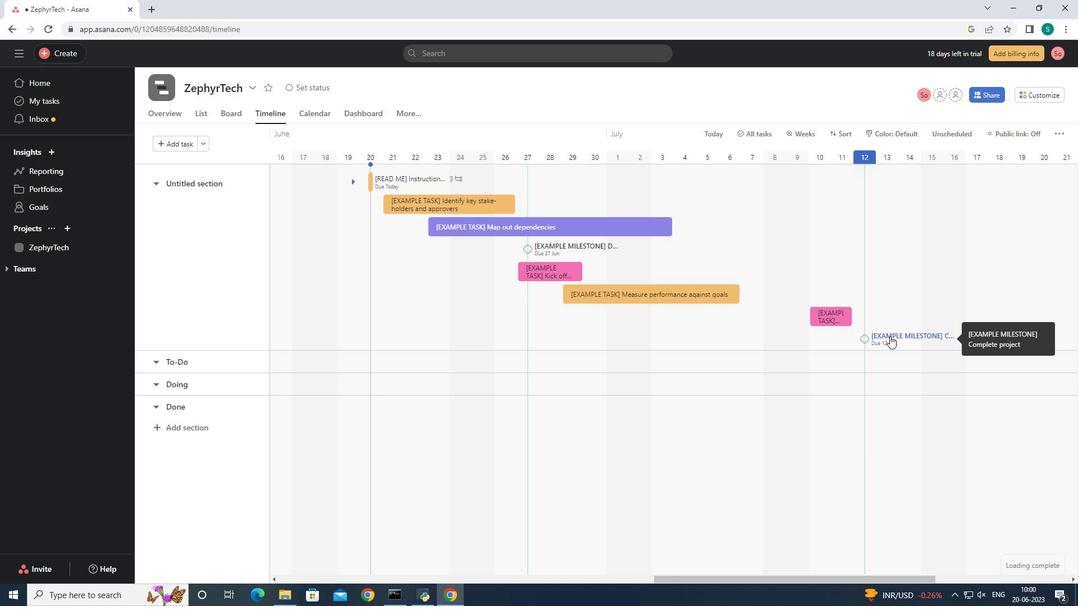 
Action: Mouse scrolled (890, 335) with delta (0, 0)
Screenshot: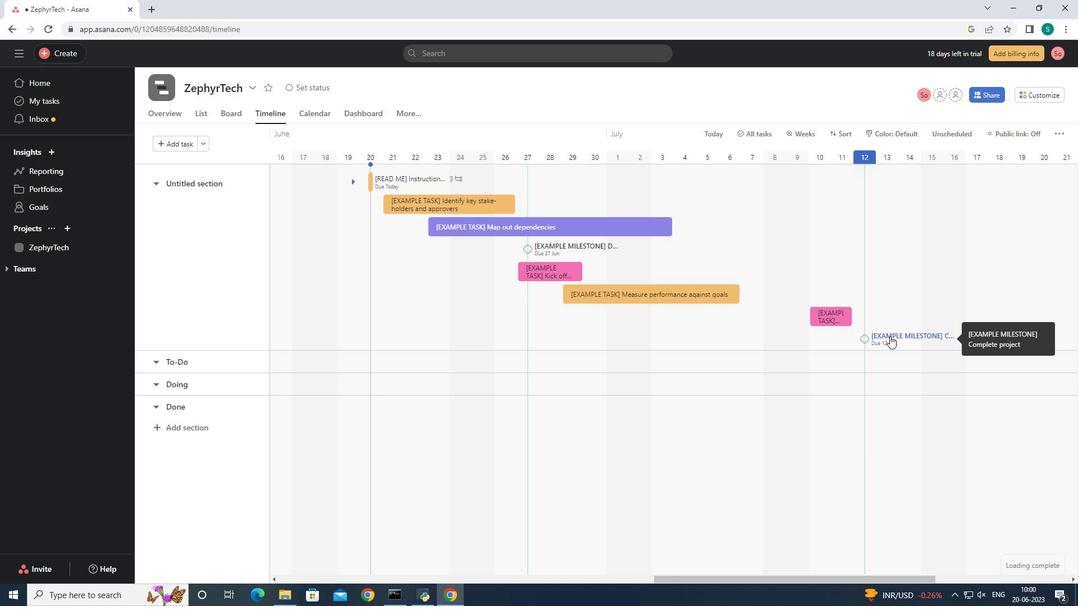 
Action: Mouse scrolled (890, 335) with delta (0, 0)
Screenshot: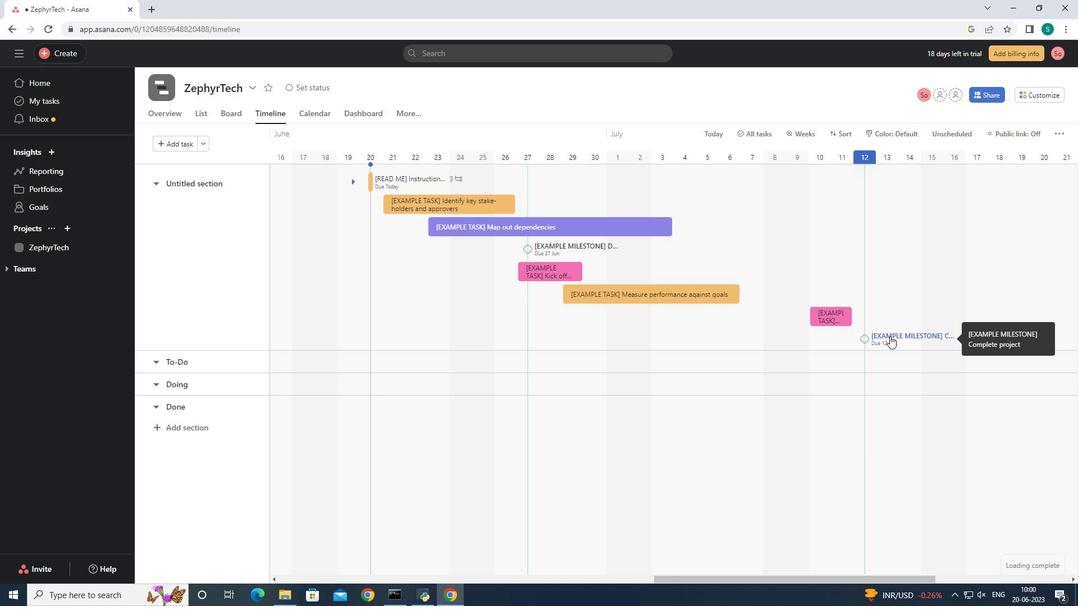 
Action: Mouse moved to (862, 343)
Screenshot: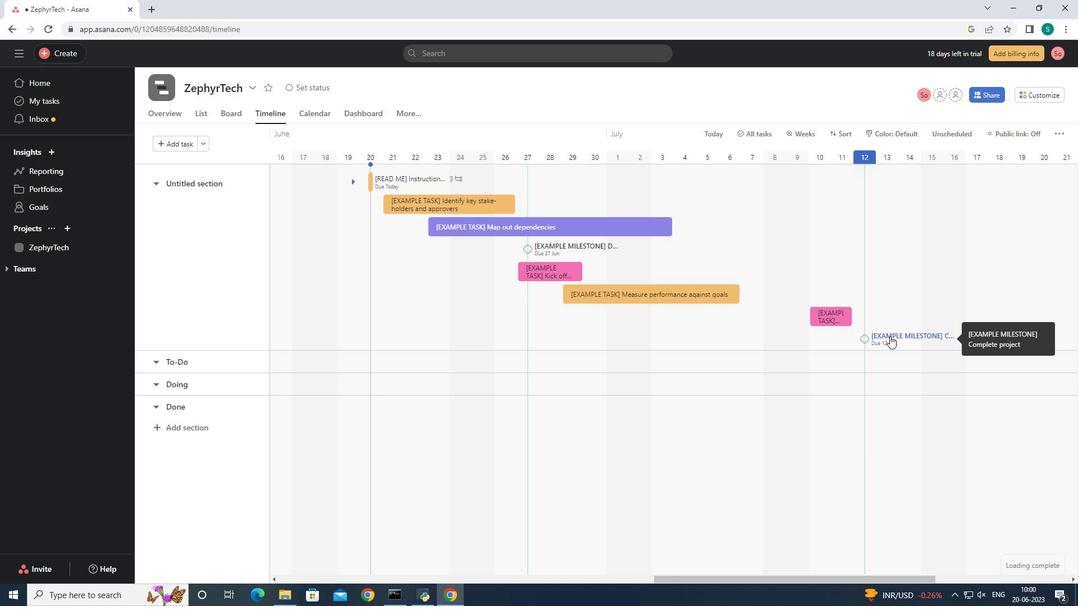 
Action: Mouse scrolled (862, 343) with delta (0, 0)
Screenshot: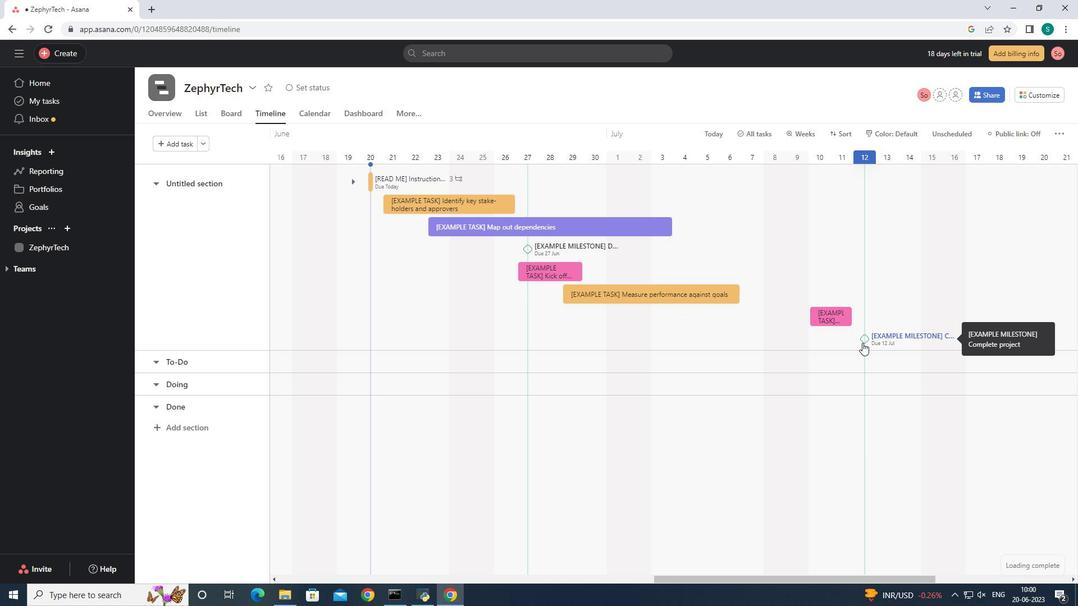 
Action: Mouse scrolled (862, 343) with delta (0, 0)
Screenshot: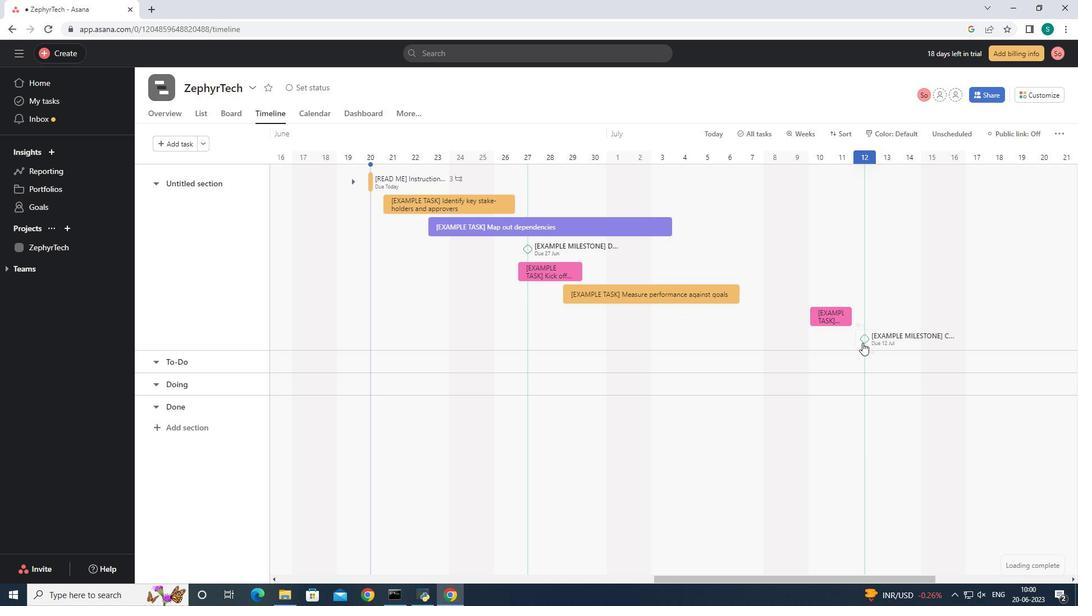 
Action: Mouse scrolled (862, 343) with delta (0, 0)
Screenshot: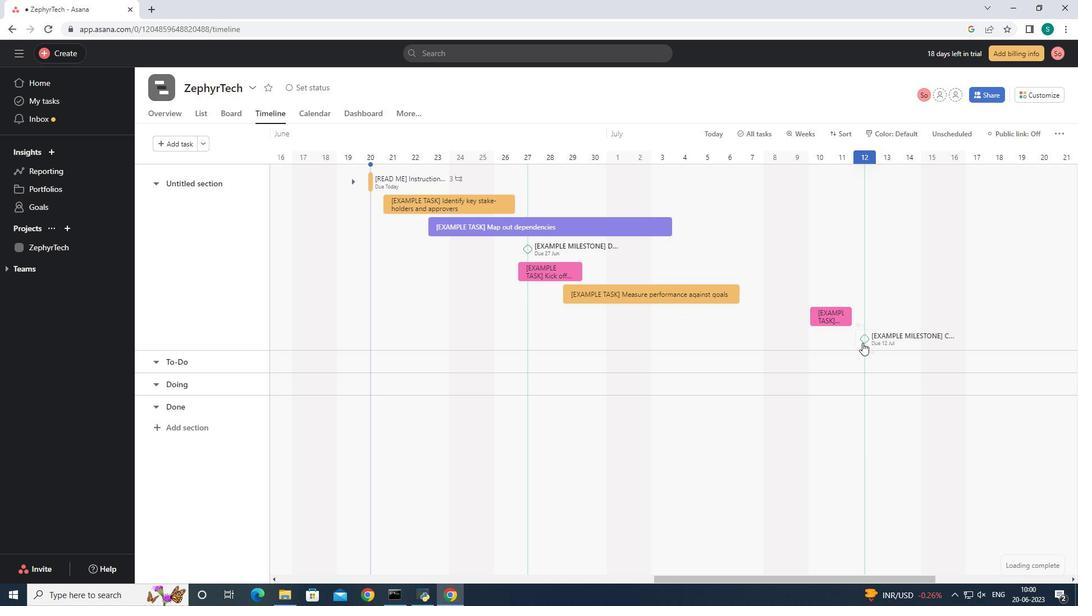 
Action: Mouse scrolled (862, 343) with delta (0, 0)
Screenshot: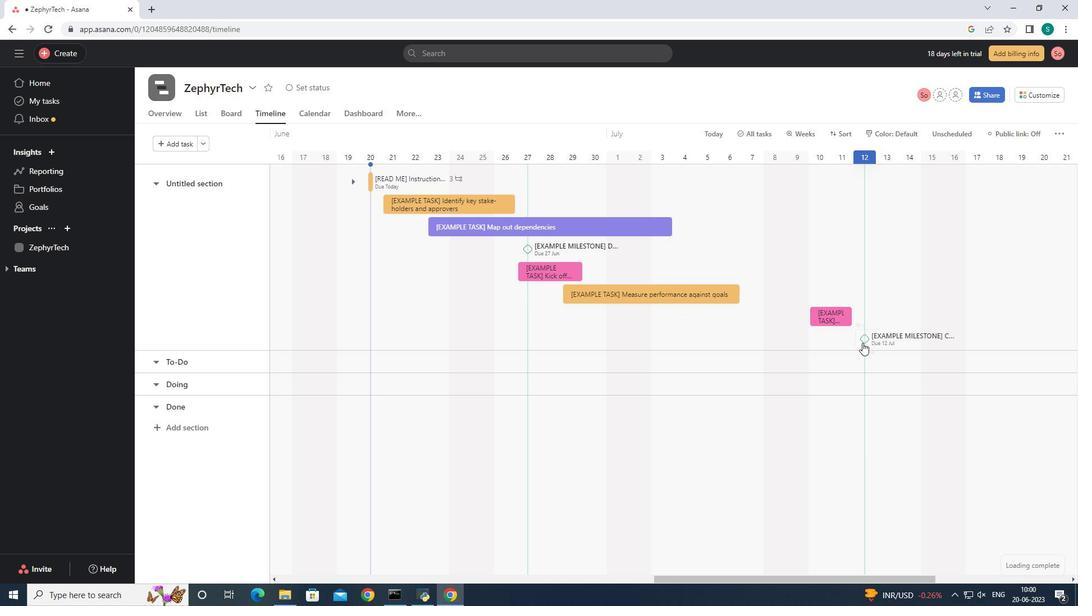 
Action: Mouse scrolled (862, 343) with delta (0, 0)
Screenshot: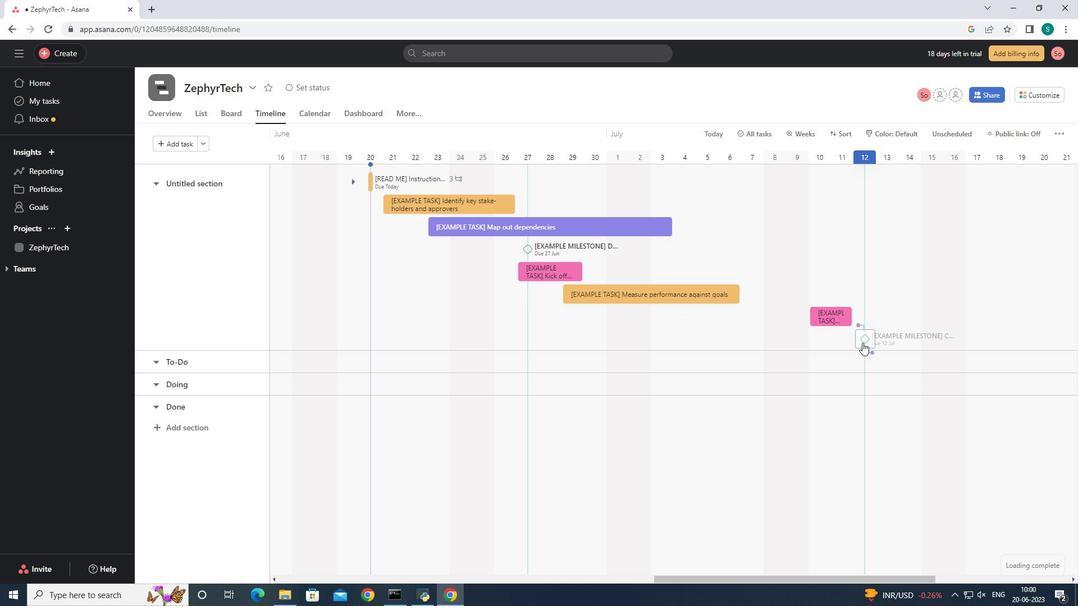 
Action: Mouse moved to (202, 114)
Screenshot: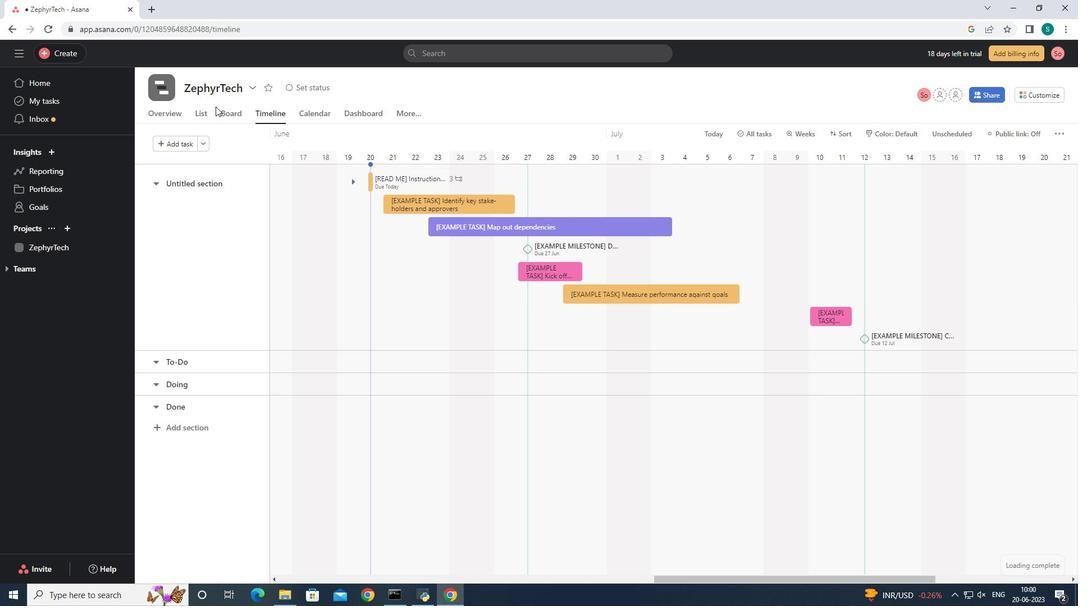 
Action: Mouse pressed left at (202, 114)
Screenshot: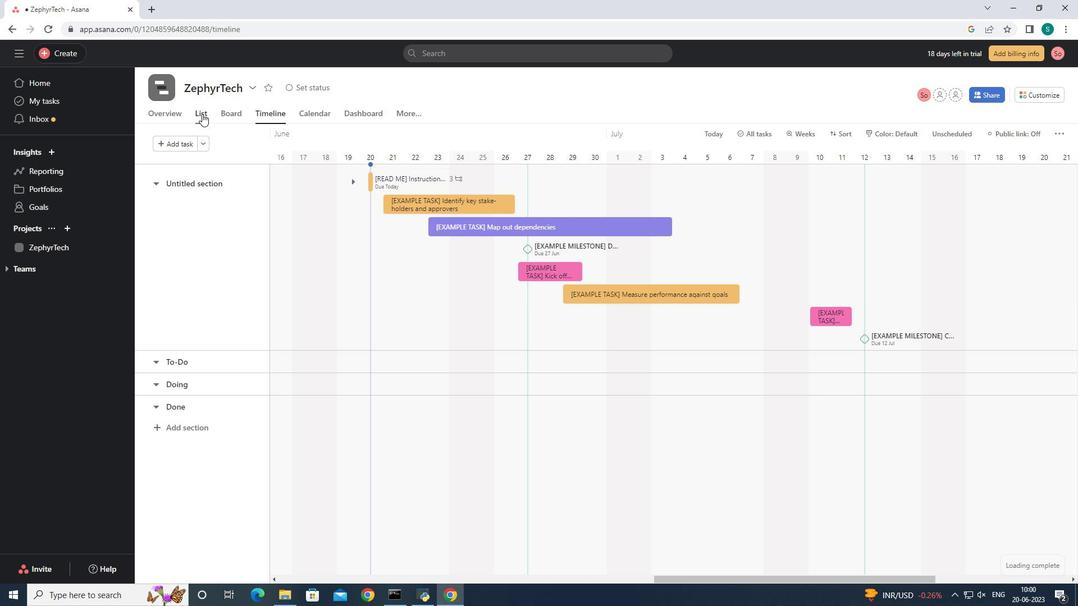 
Action: Mouse moved to (255, 115)
Screenshot: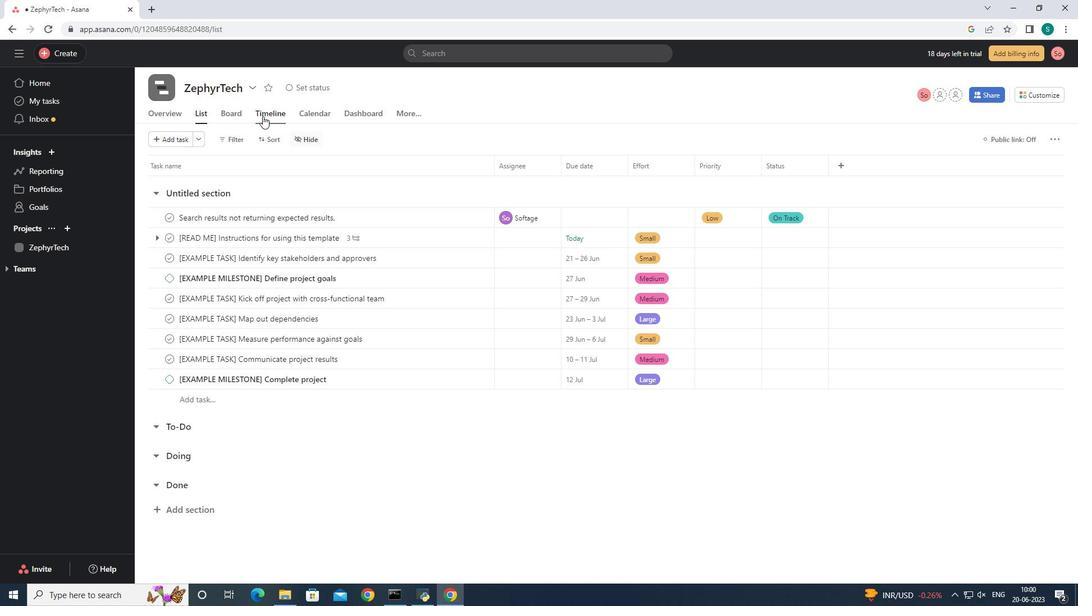 
Action: Mouse pressed left at (255, 115)
Screenshot: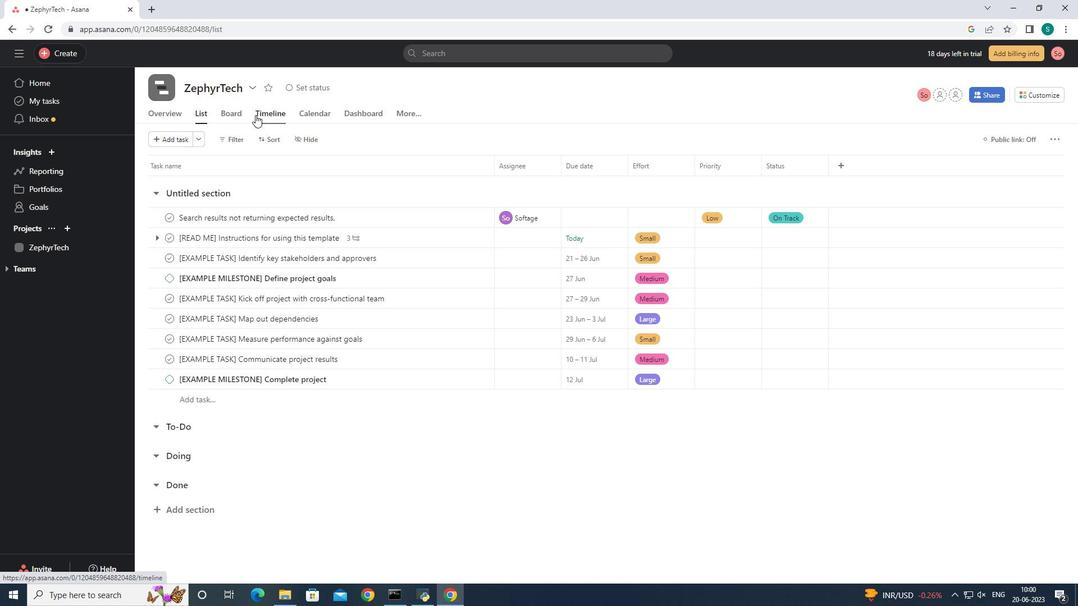 
Action: Mouse moved to (775, 137)
Screenshot: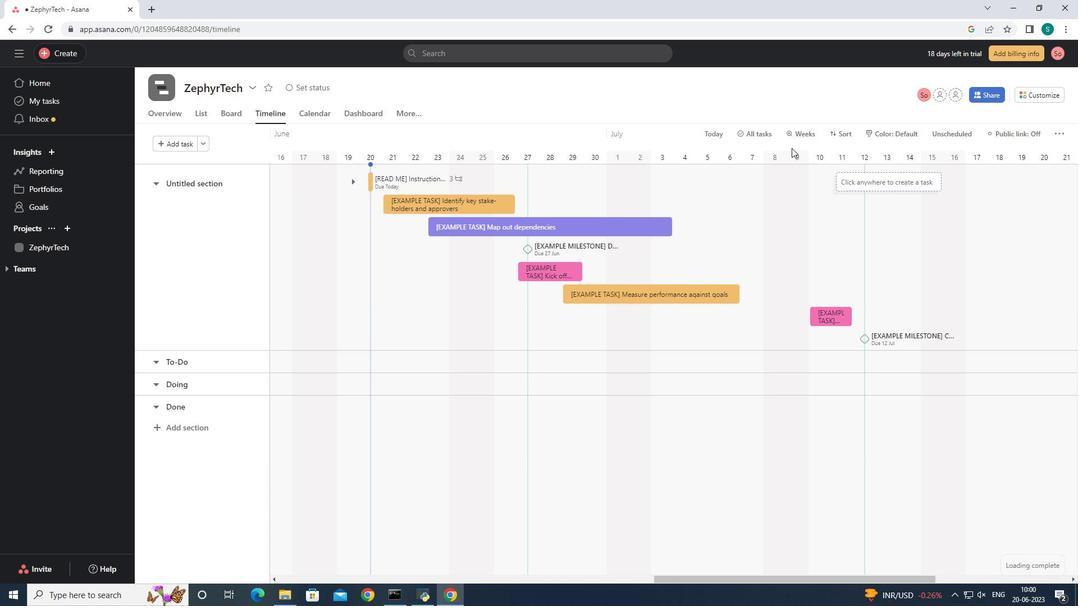 
